 Task: Search one way flight ticket for 1 adult, 1 child, 1 infant in seat in premium economy from Manhattan: Manhattan Regional Airport to Raleigh: Raleigh-durham International Airport on 8-5-2023. Choice of flights is Royal air maroc. Number of bags: 2 carry on bags and 4 checked bags. Price is upto 91000. Outbound departure time preference is 7:15.
Action: Mouse moved to (293, 261)
Screenshot: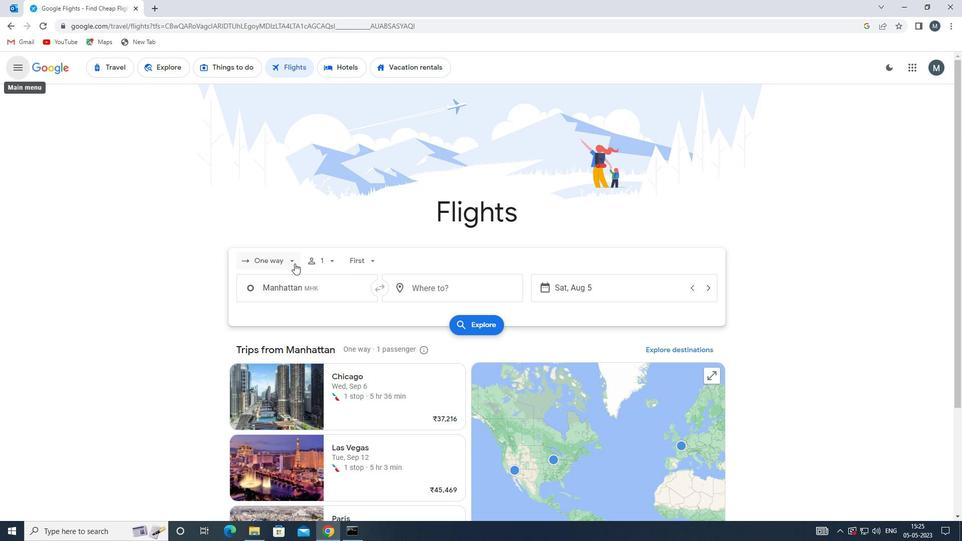 
Action: Mouse pressed left at (293, 261)
Screenshot: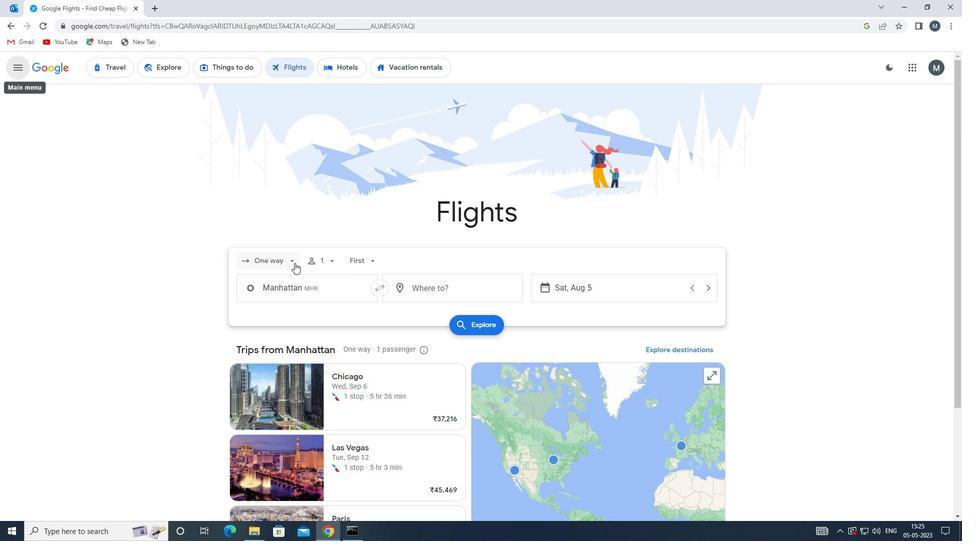 
Action: Mouse moved to (295, 307)
Screenshot: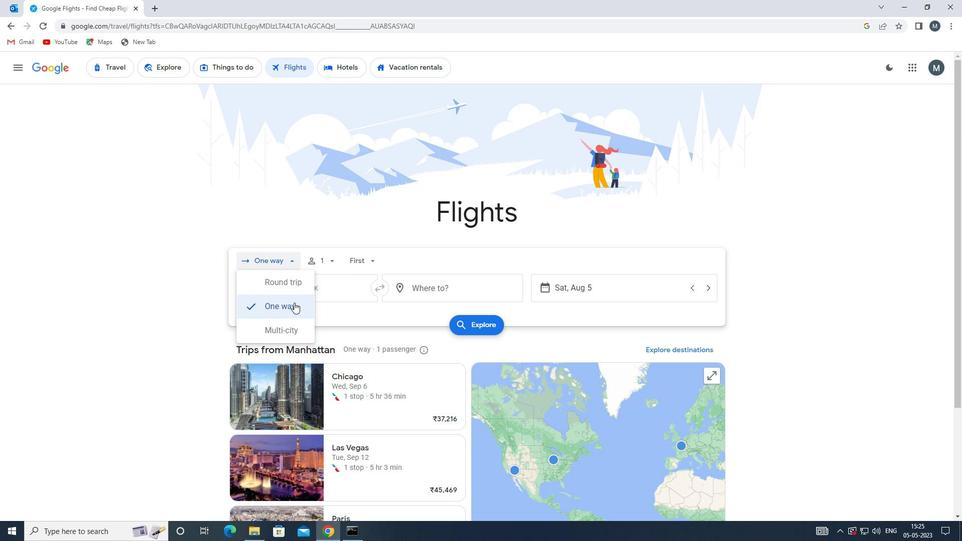 
Action: Mouse pressed left at (295, 307)
Screenshot: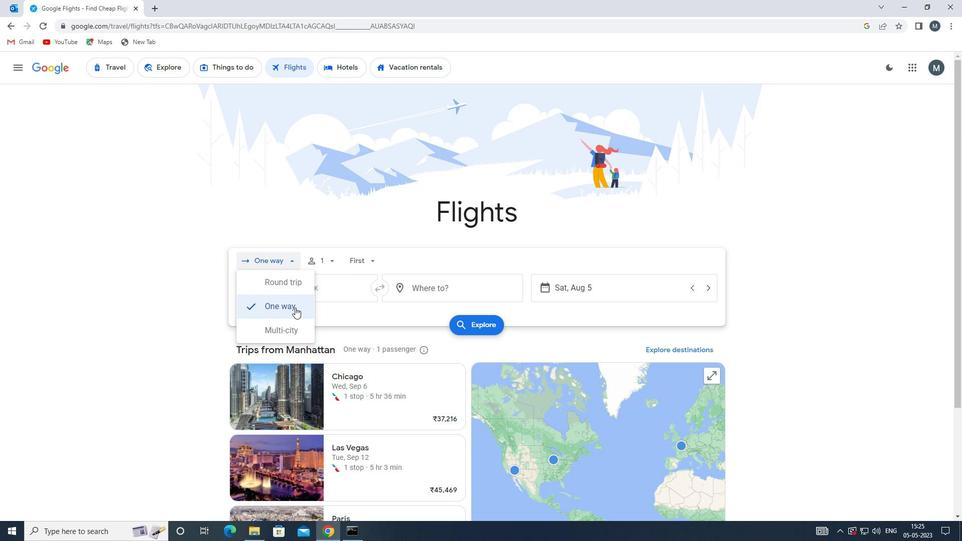 
Action: Mouse moved to (325, 262)
Screenshot: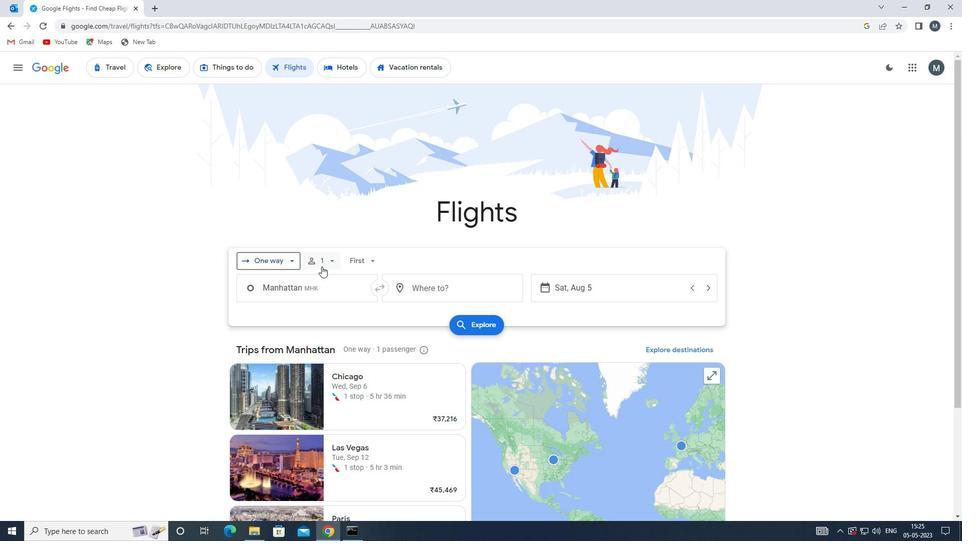 
Action: Mouse pressed left at (325, 262)
Screenshot: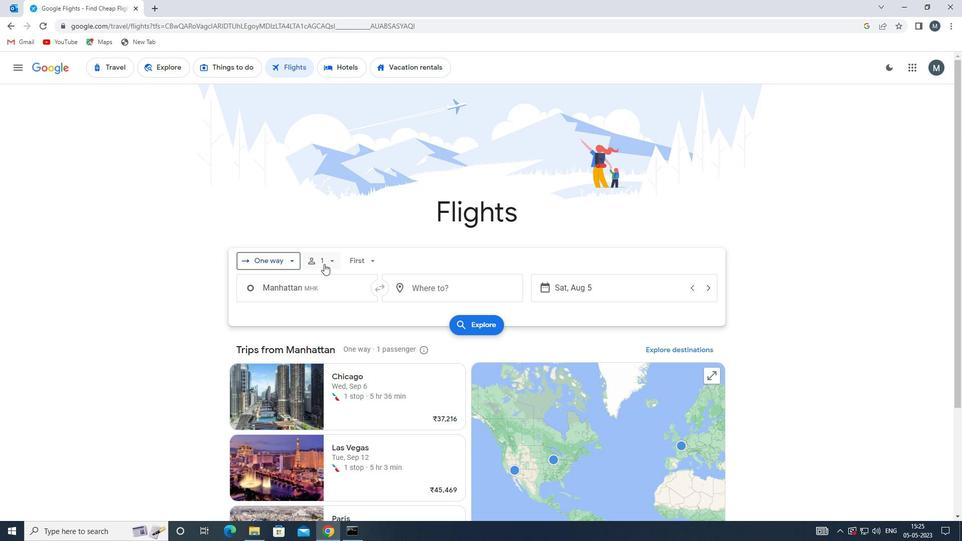 
Action: Mouse moved to (408, 312)
Screenshot: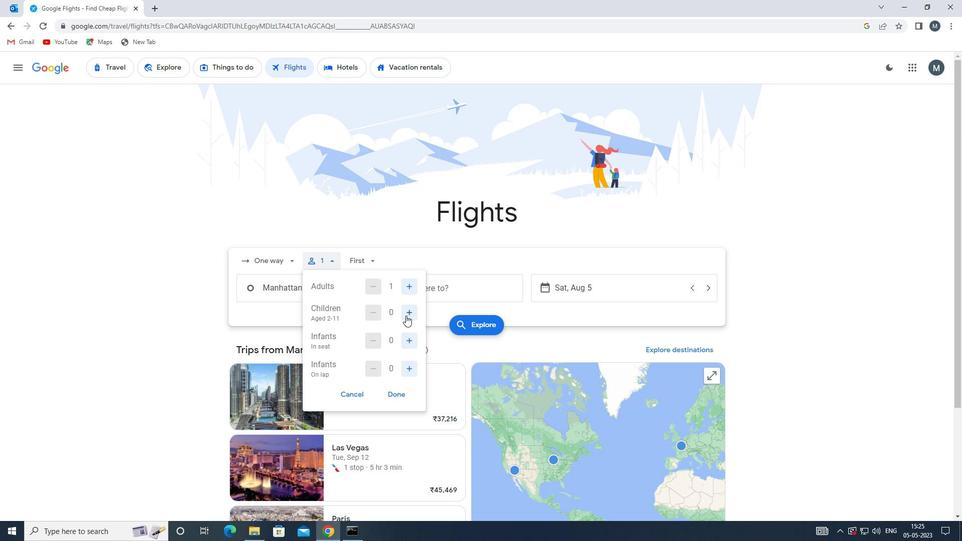 
Action: Mouse pressed left at (408, 312)
Screenshot: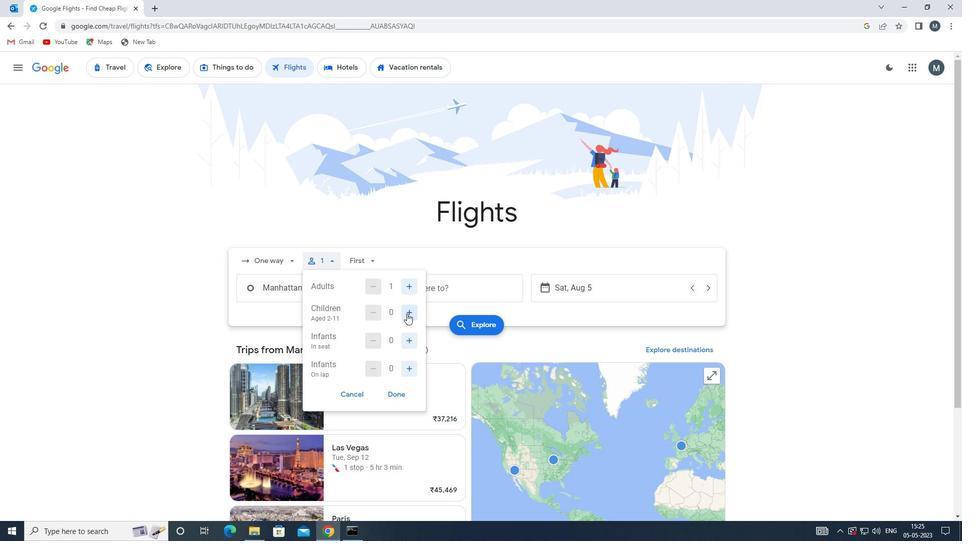 
Action: Mouse moved to (409, 343)
Screenshot: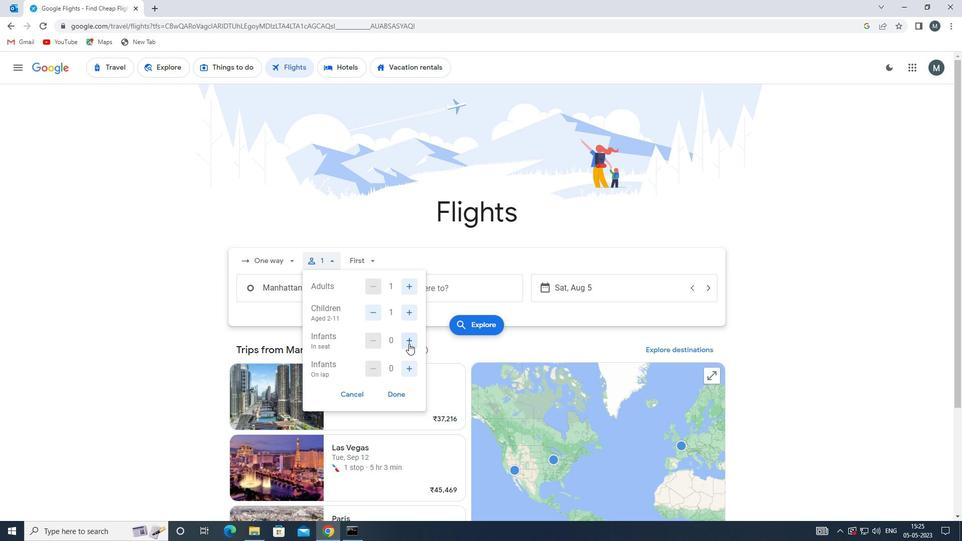 
Action: Mouse pressed left at (409, 343)
Screenshot: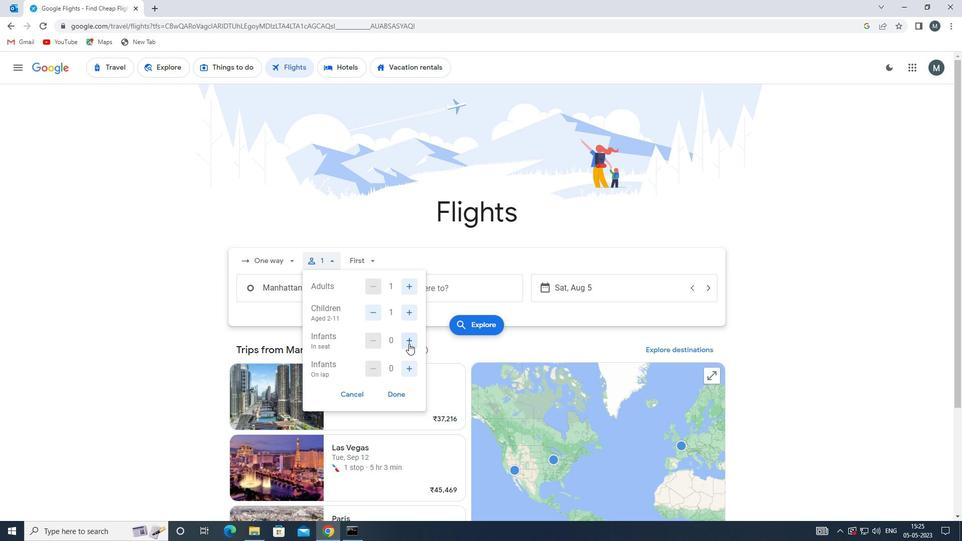 
Action: Mouse moved to (397, 389)
Screenshot: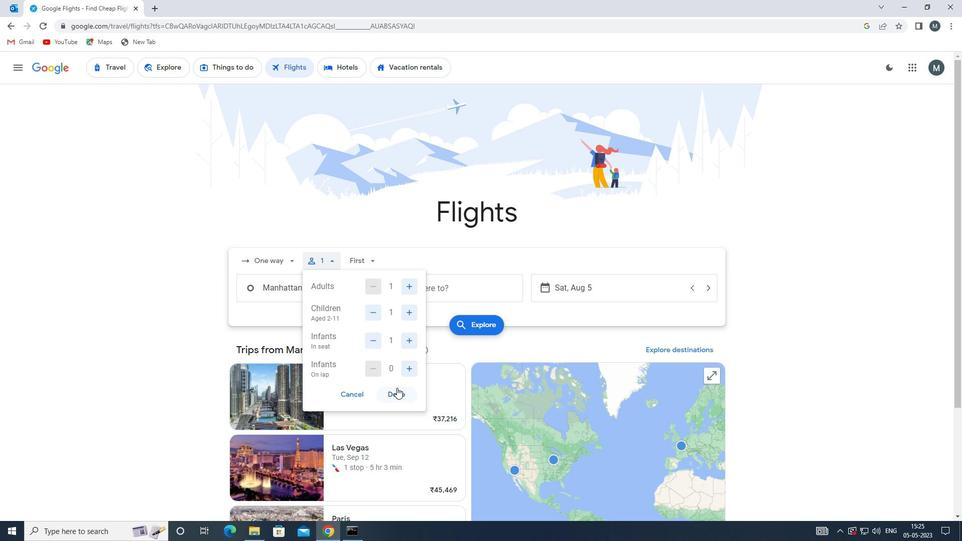
Action: Mouse pressed left at (397, 389)
Screenshot: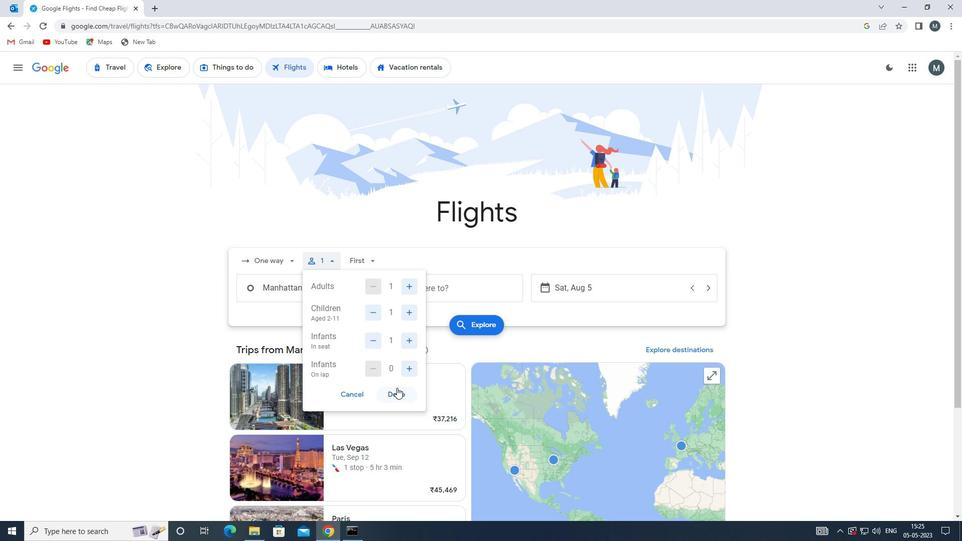 
Action: Mouse moved to (374, 269)
Screenshot: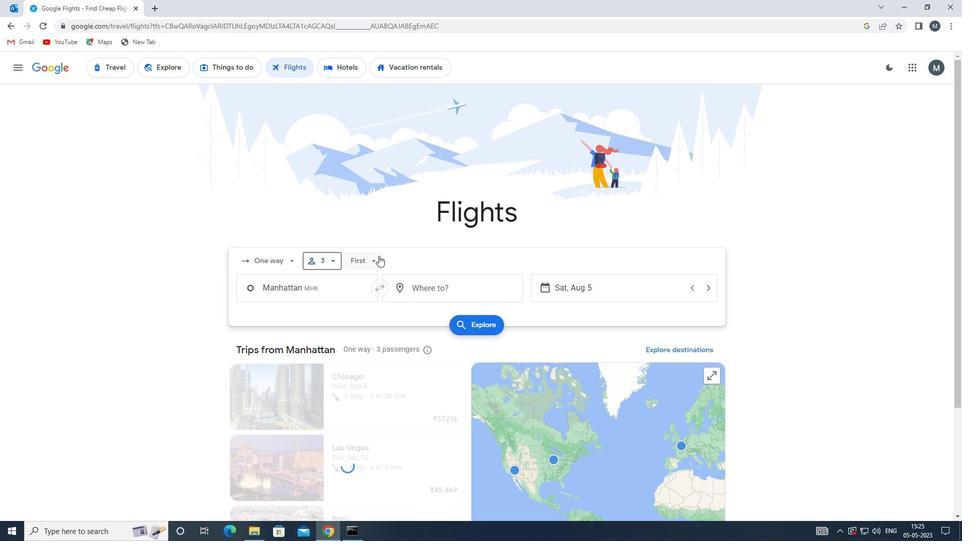 
Action: Mouse pressed left at (374, 269)
Screenshot: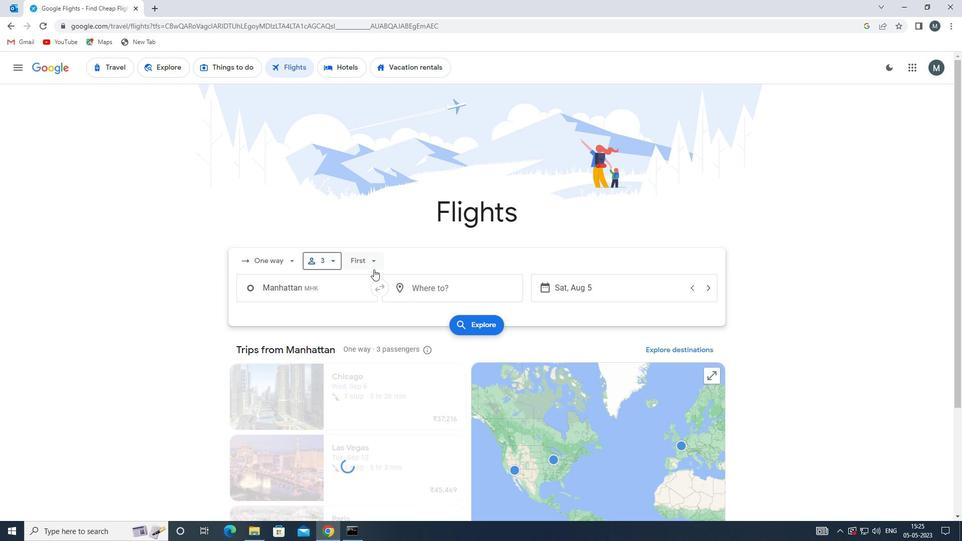 
Action: Mouse moved to (393, 301)
Screenshot: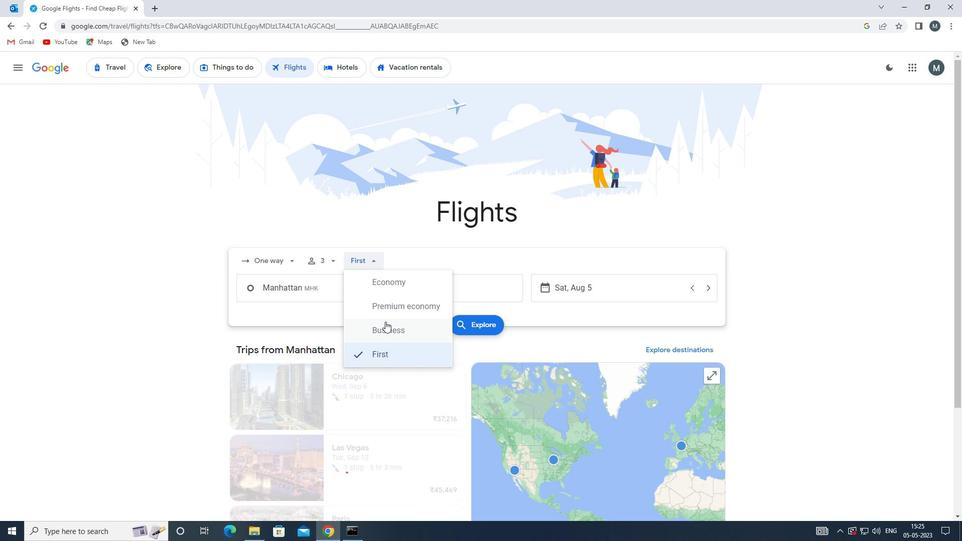 
Action: Mouse pressed left at (393, 301)
Screenshot: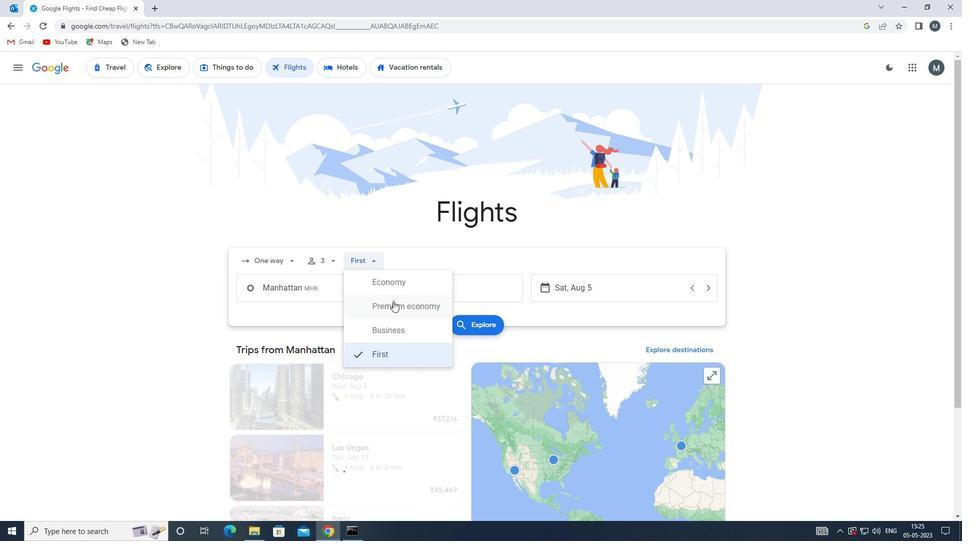 
Action: Mouse moved to (327, 292)
Screenshot: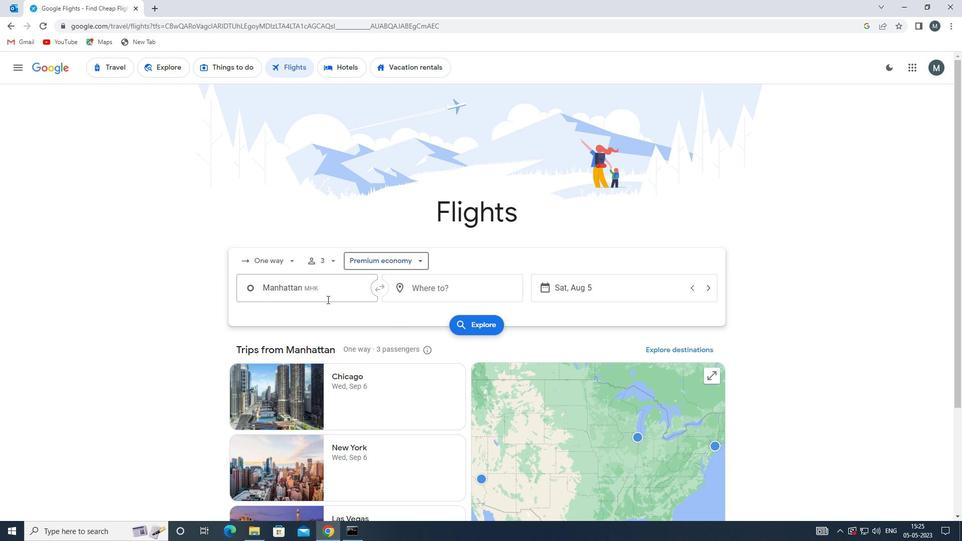 
Action: Mouse pressed left at (327, 292)
Screenshot: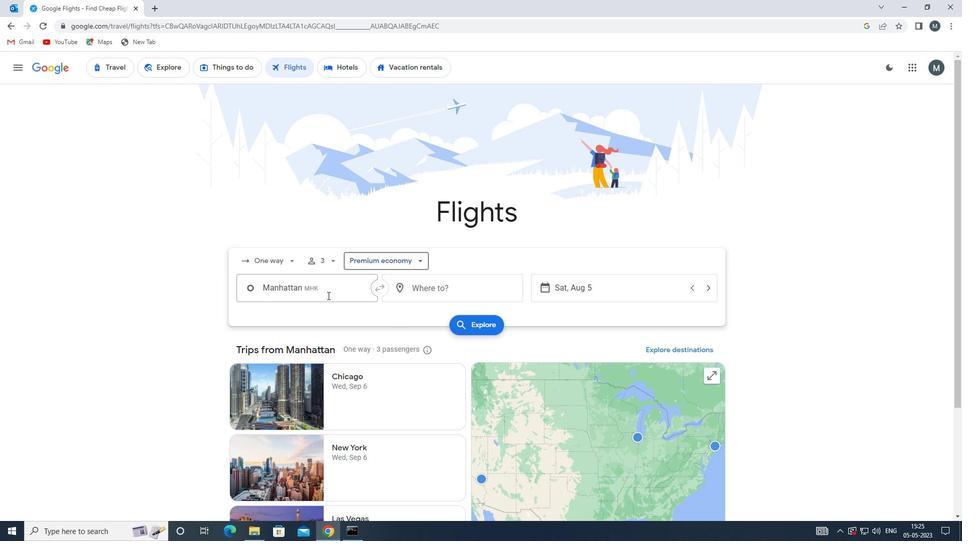 
Action: Mouse moved to (339, 367)
Screenshot: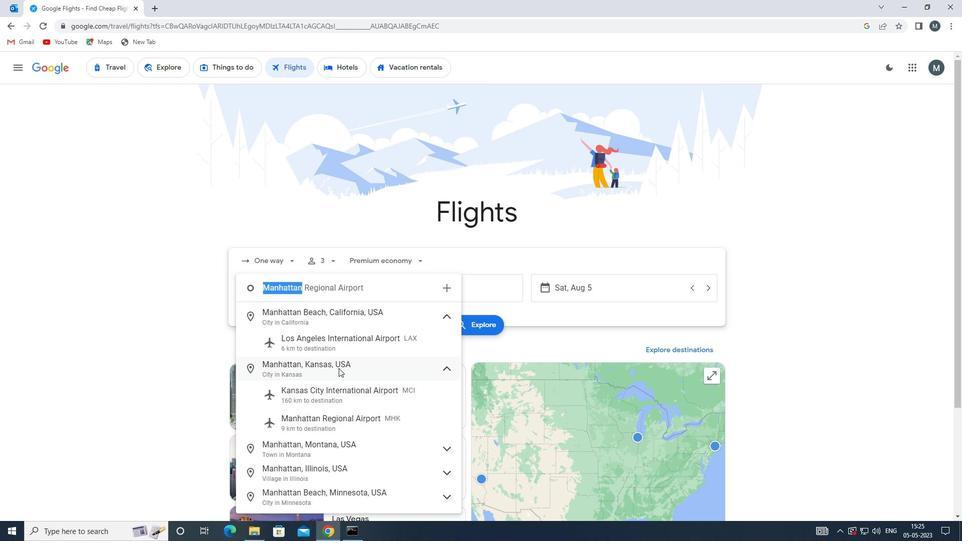
Action: Mouse scrolled (339, 366) with delta (0, 0)
Screenshot: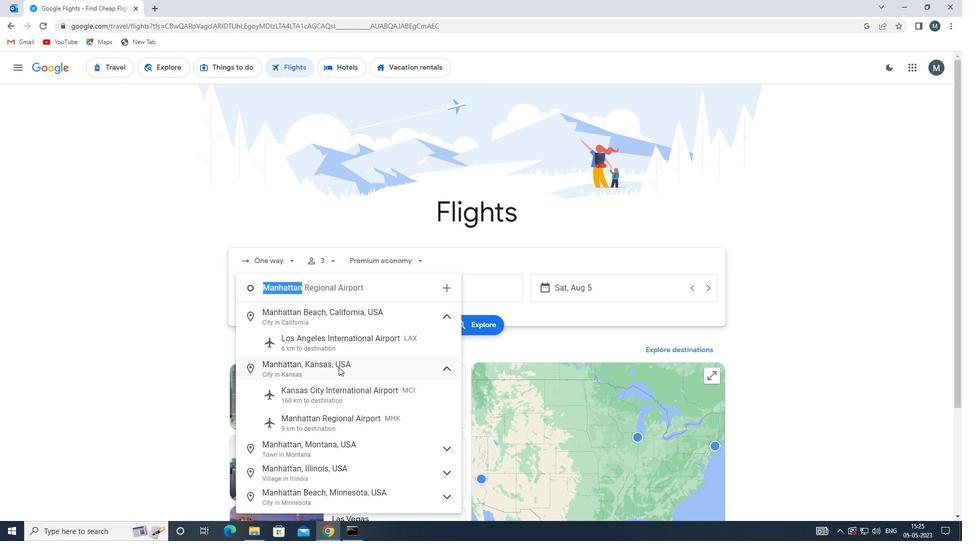 
Action: Mouse moved to (334, 372)
Screenshot: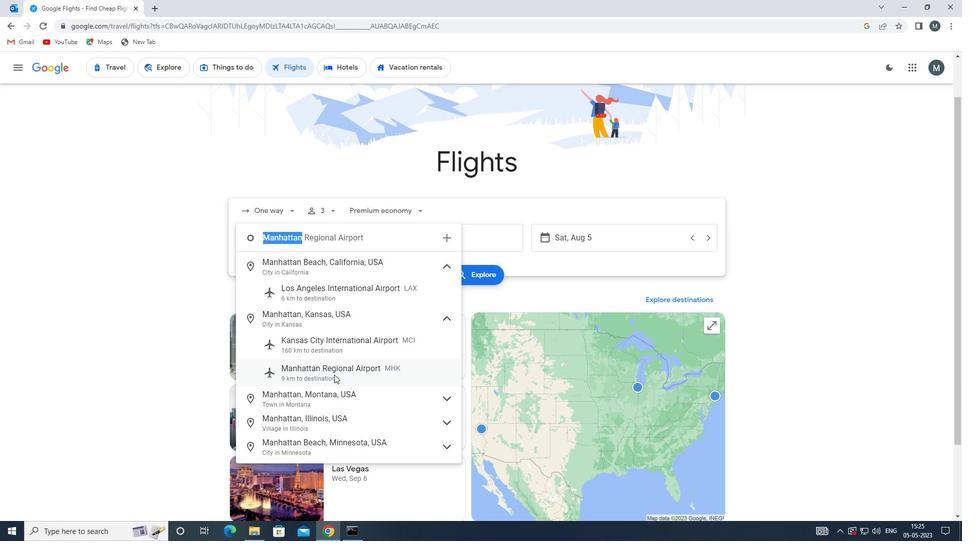 
Action: Mouse pressed left at (334, 372)
Screenshot: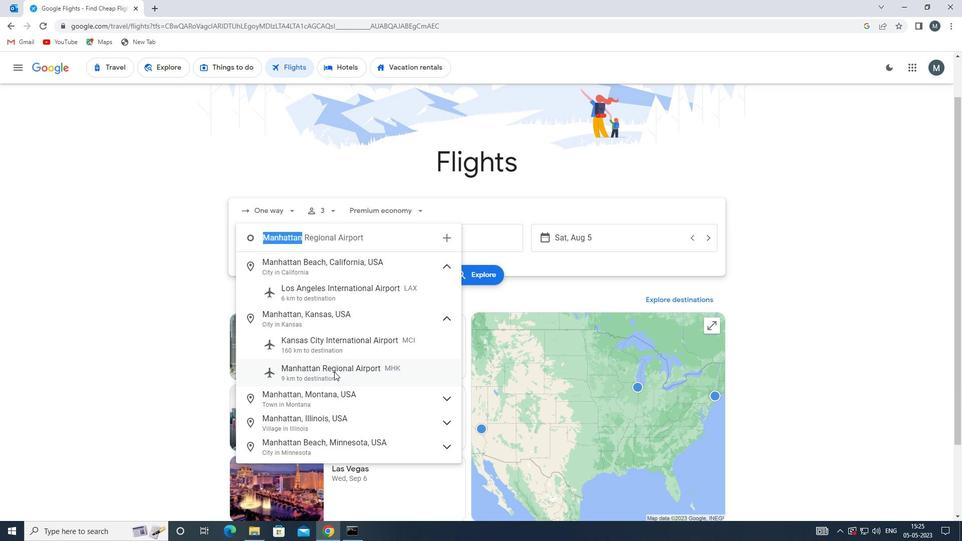 
Action: Mouse moved to (412, 238)
Screenshot: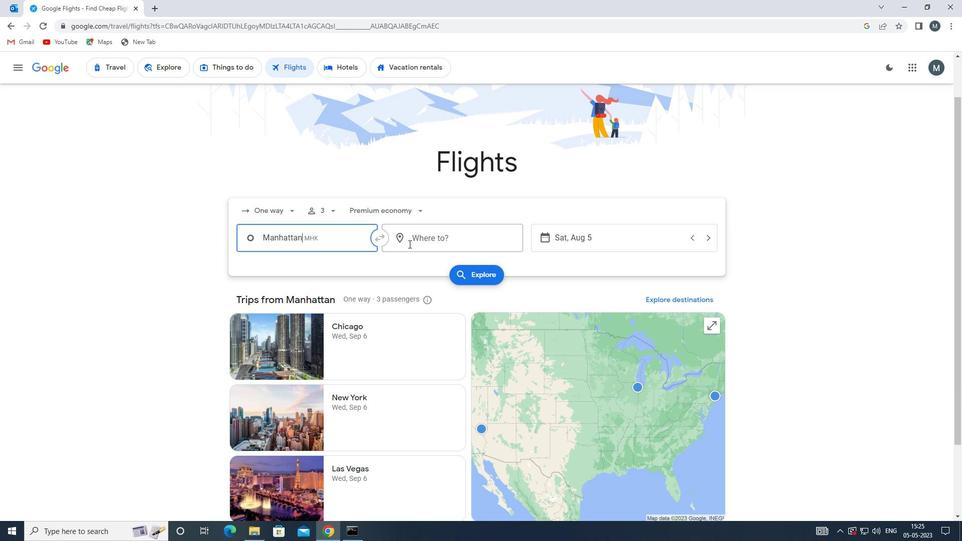 
Action: Mouse pressed left at (412, 238)
Screenshot: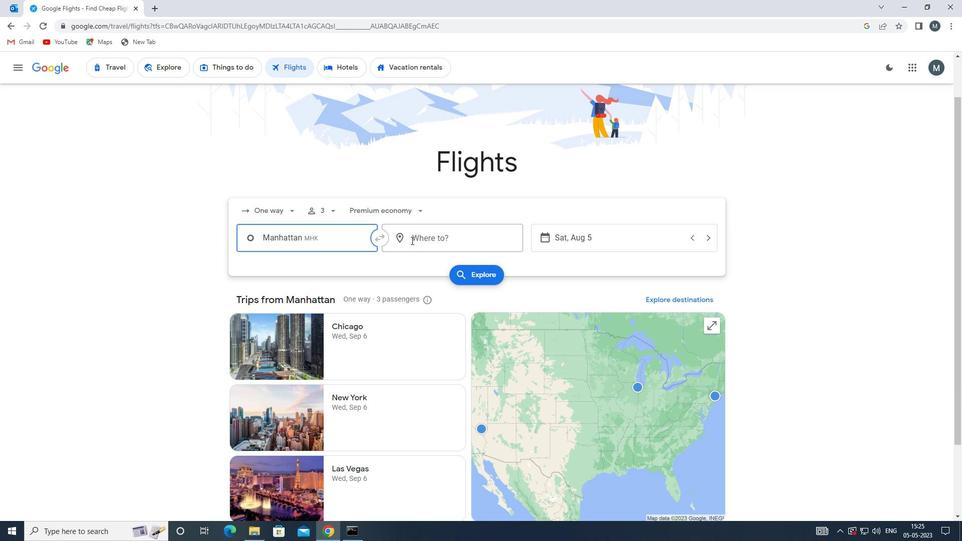 
Action: Key pressed rdu
Screenshot: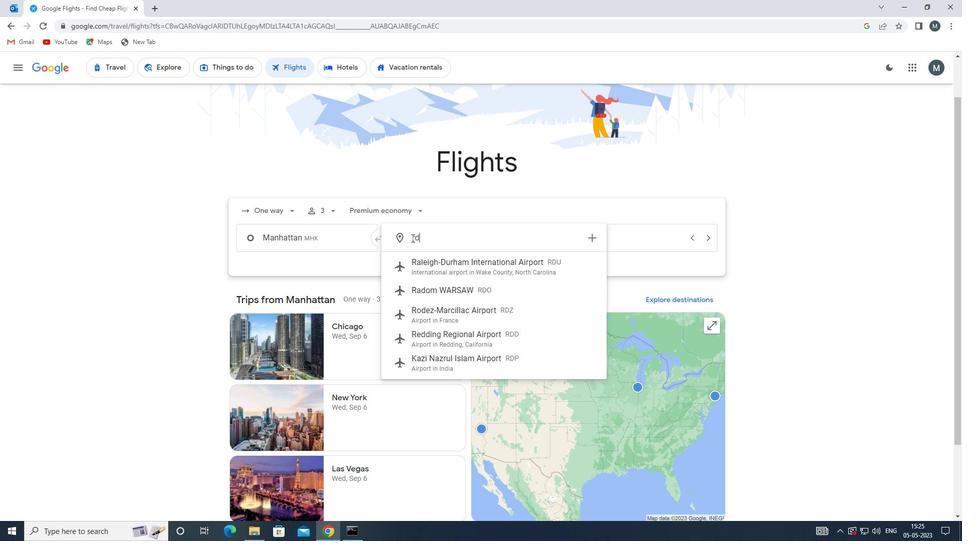 
Action: Mouse moved to (467, 270)
Screenshot: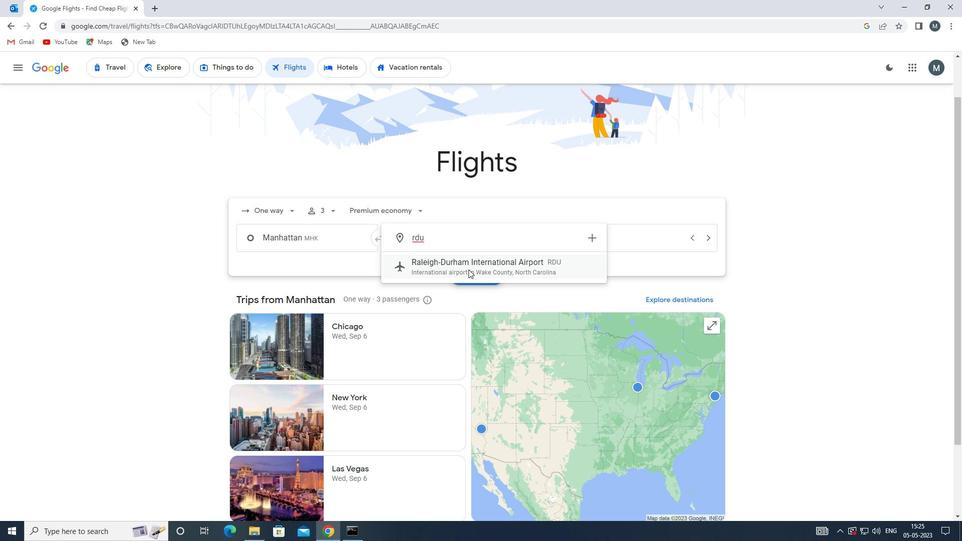 
Action: Mouse pressed left at (467, 270)
Screenshot: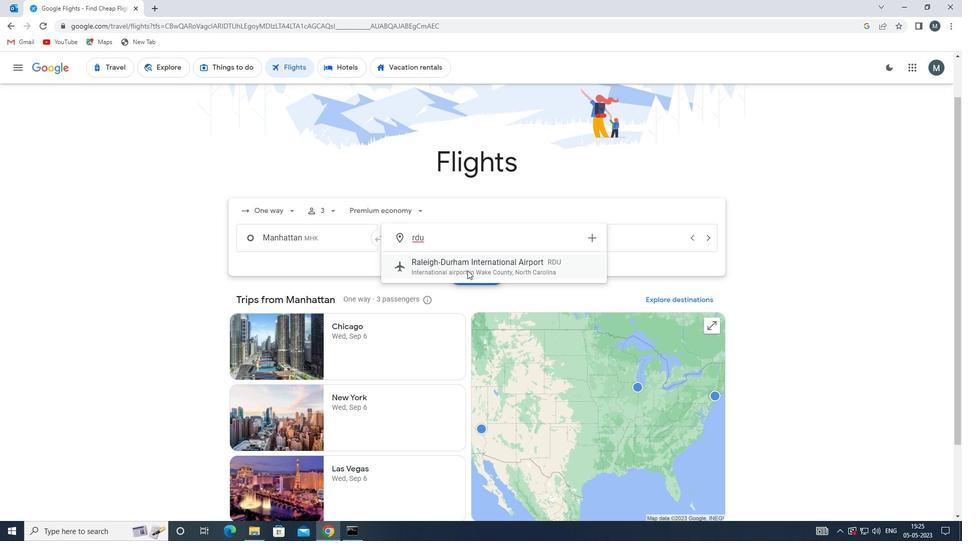 
Action: Mouse moved to (567, 242)
Screenshot: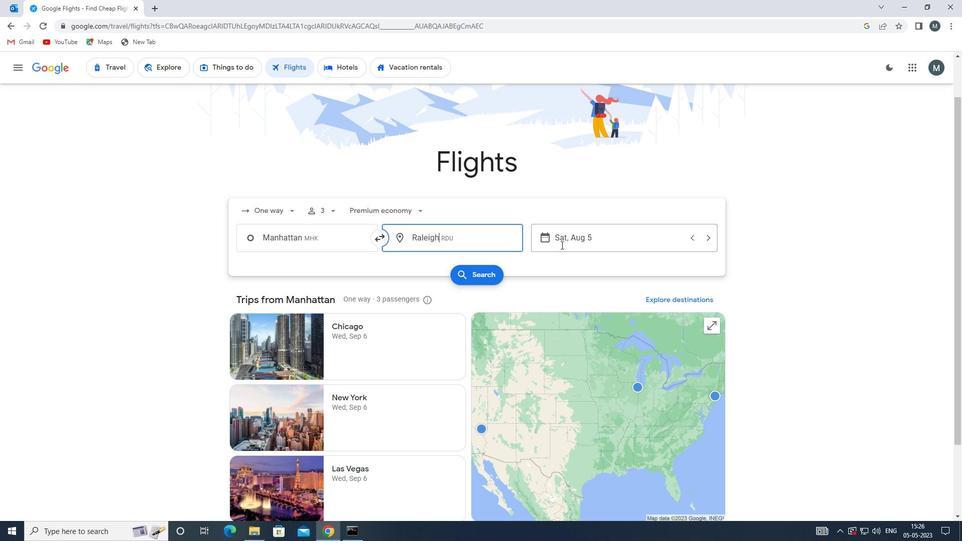 
Action: Mouse pressed left at (567, 242)
Screenshot: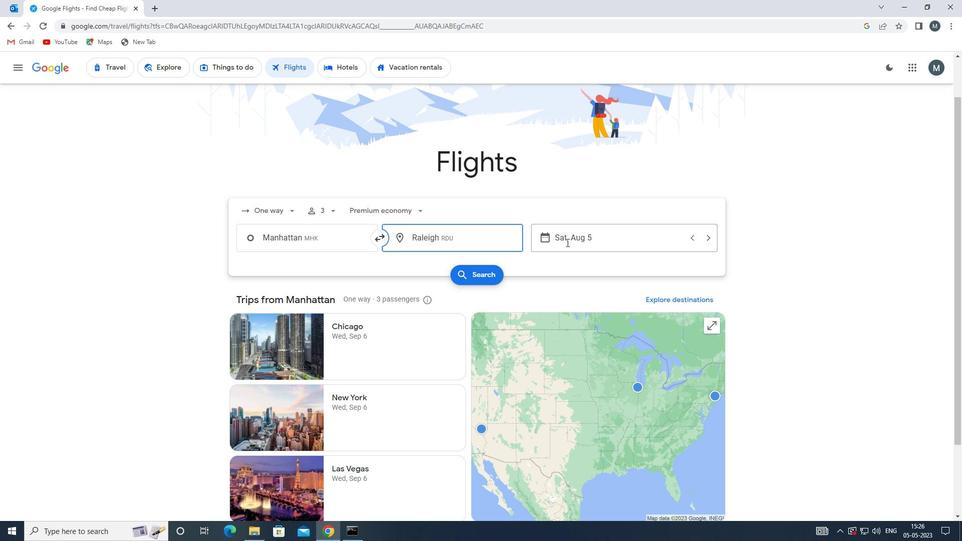 
Action: Mouse moved to (505, 316)
Screenshot: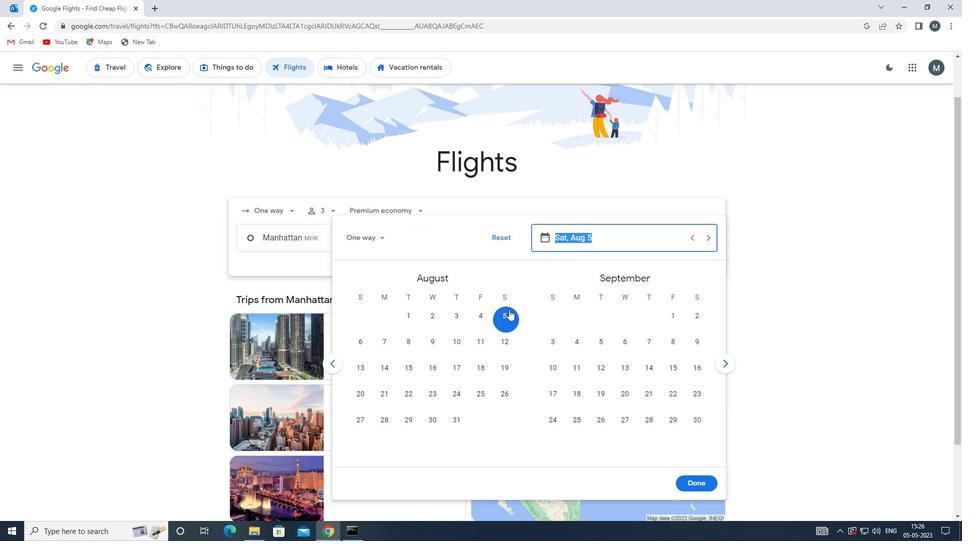 
Action: Mouse pressed left at (505, 316)
Screenshot: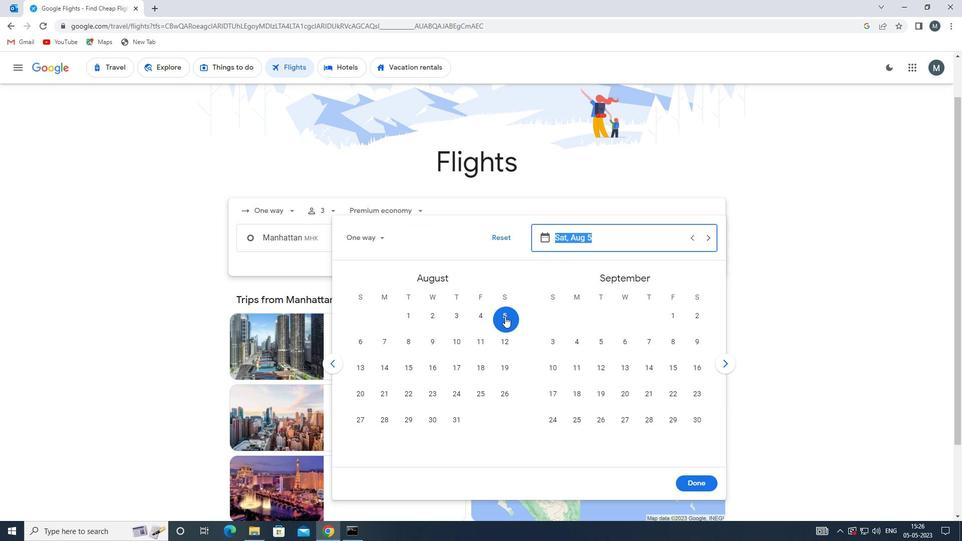
Action: Mouse moved to (695, 479)
Screenshot: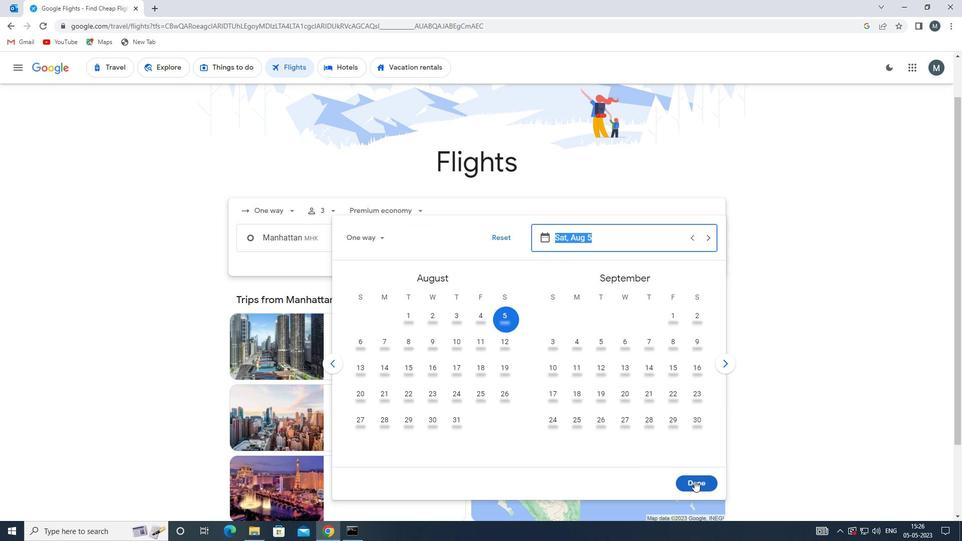 
Action: Mouse pressed left at (695, 479)
Screenshot: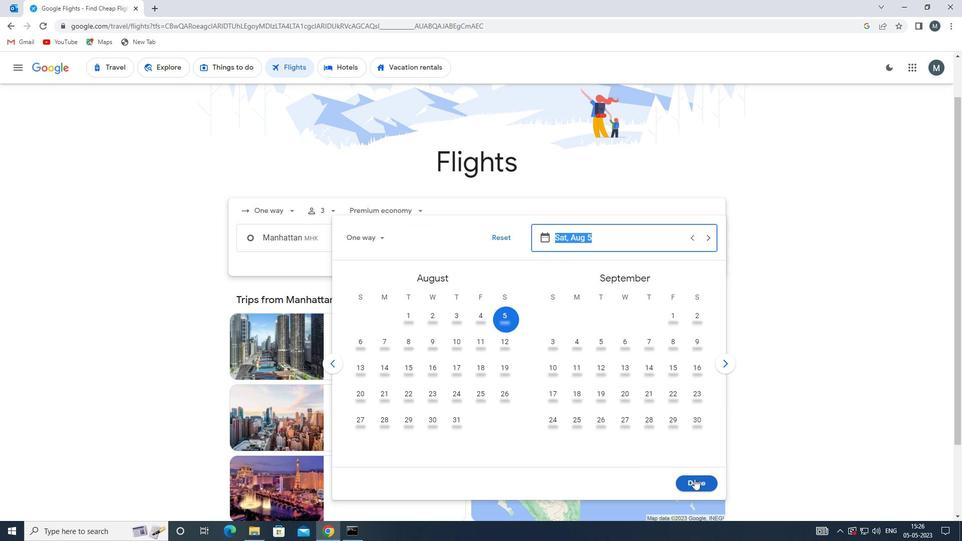 
Action: Mouse moved to (479, 278)
Screenshot: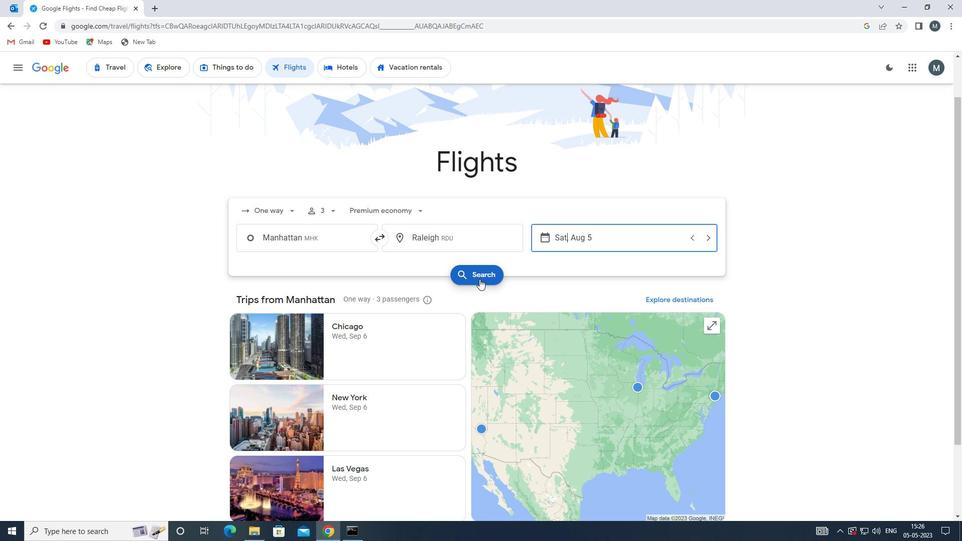 
Action: Mouse pressed left at (479, 278)
Screenshot: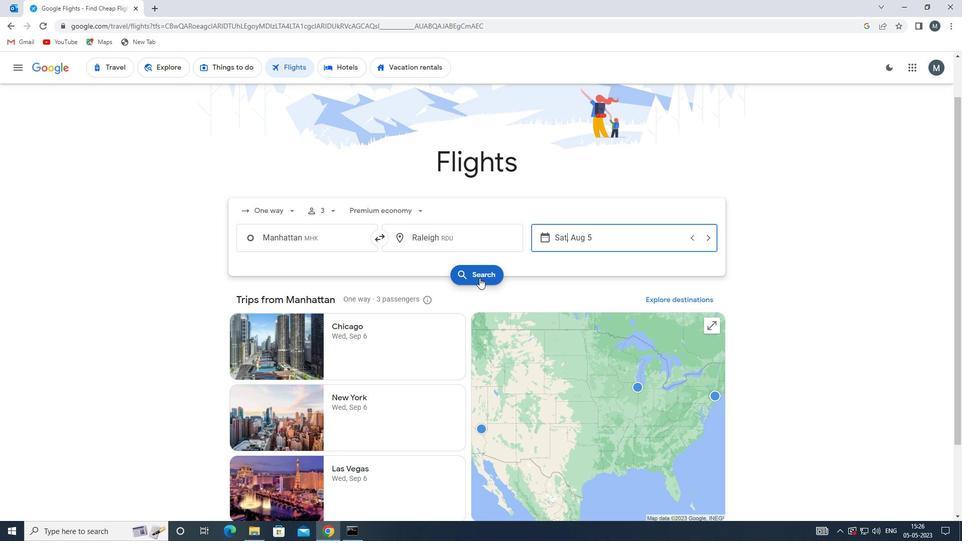 
Action: Mouse moved to (251, 161)
Screenshot: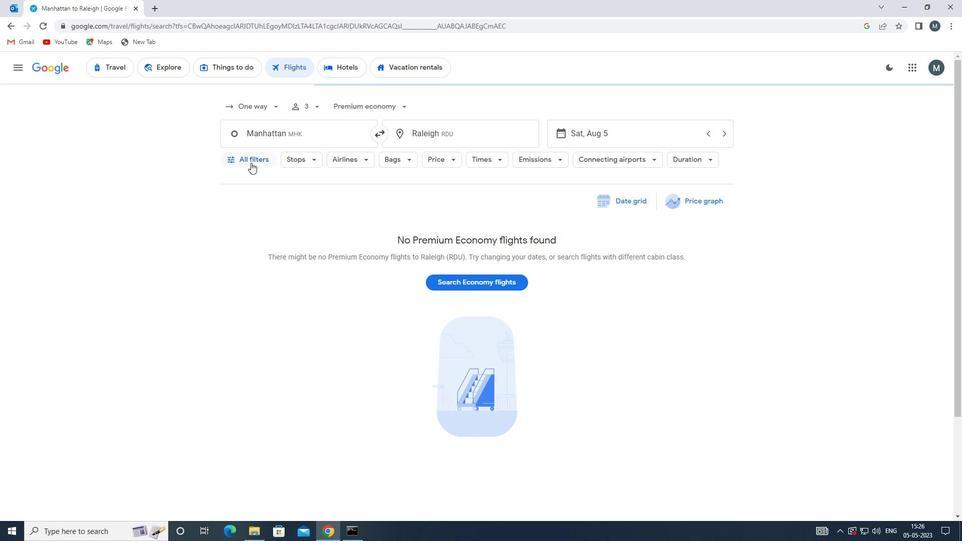 
Action: Mouse pressed left at (251, 161)
Screenshot: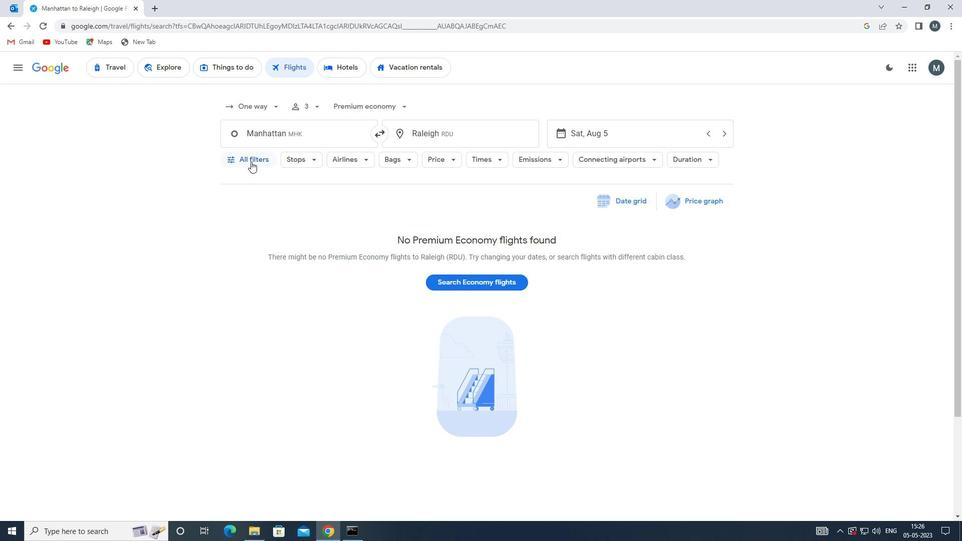 
Action: Mouse moved to (330, 278)
Screenshot: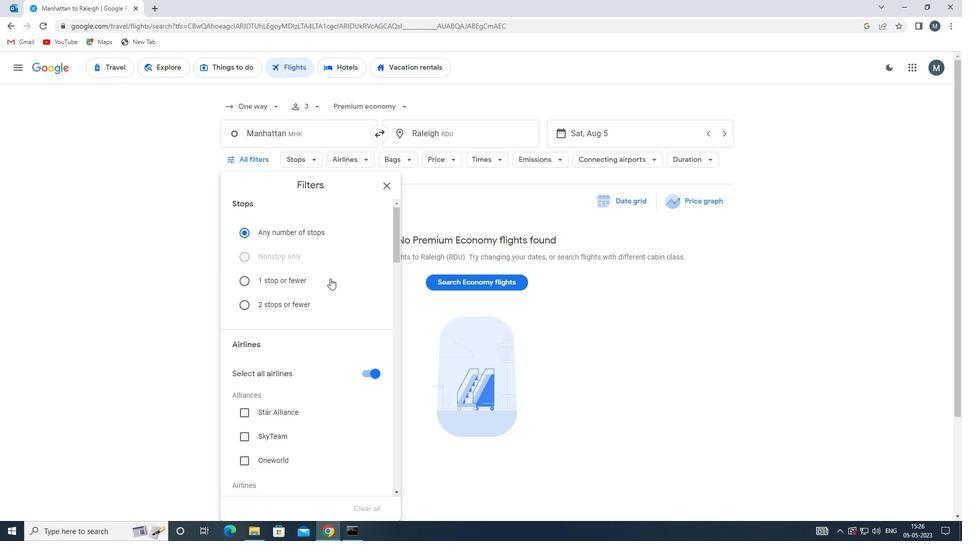 
Action: Mouse scrolled (330, 278) with delta (0, 0)
Screenshot: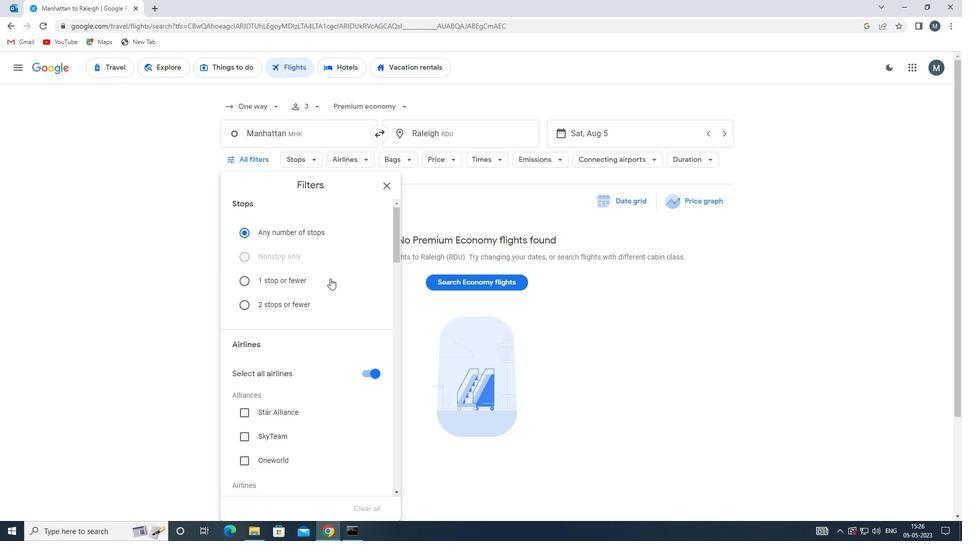 
Action: Mouse scrolled (330, 278) with delta (0, 0)
Screenshot: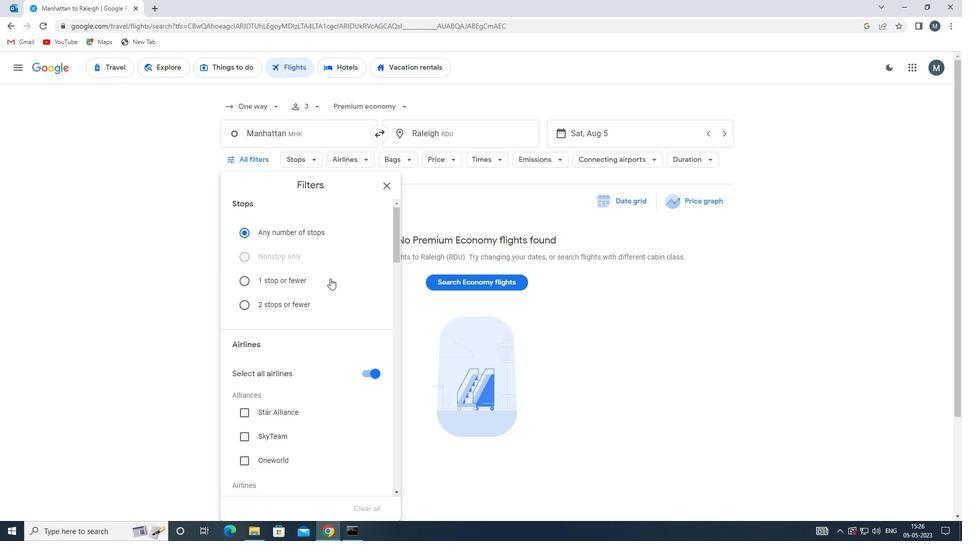 
Action: Mouse moved to (376, 274)
Screenshot: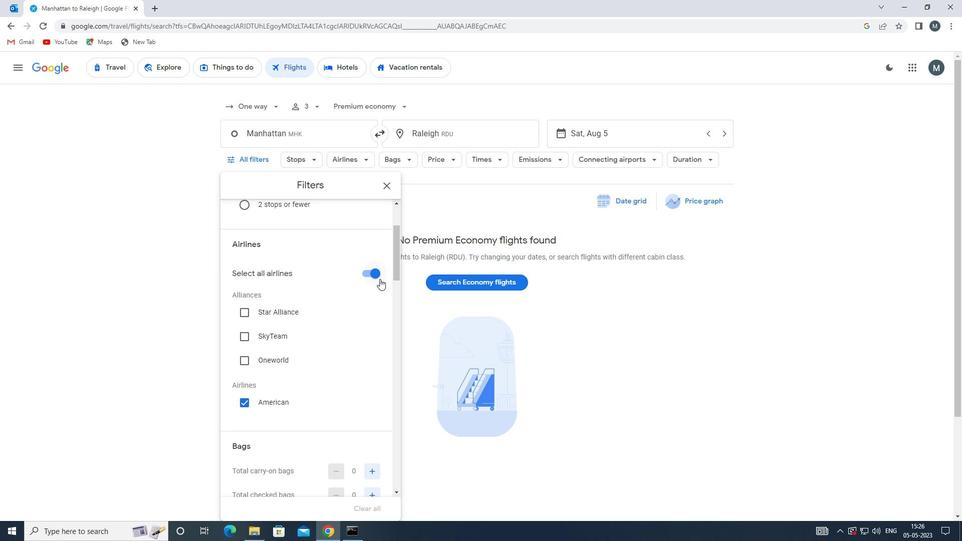 
Action: Mouse pressed left at (376, 274)
Screenshot: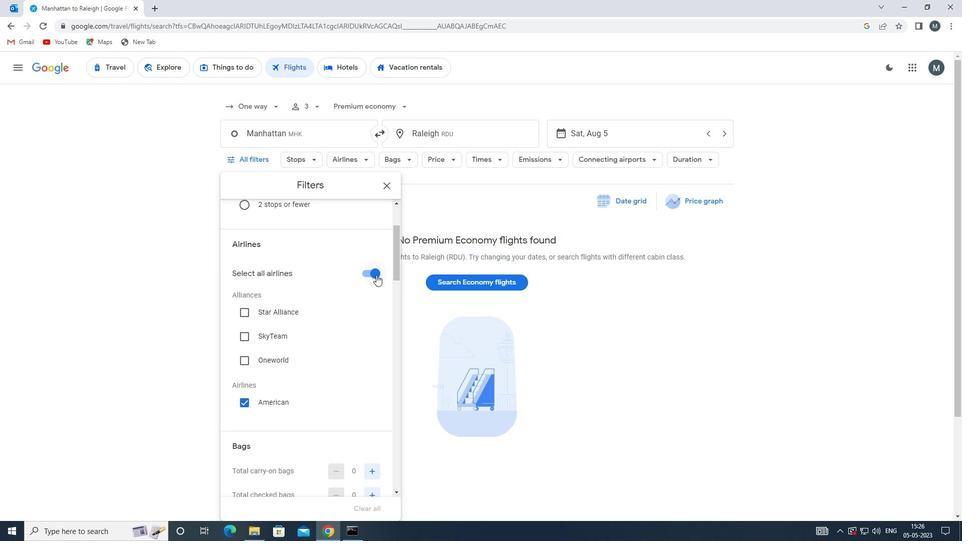 
Action: Mouse moved to (327, 309)
Screenshot: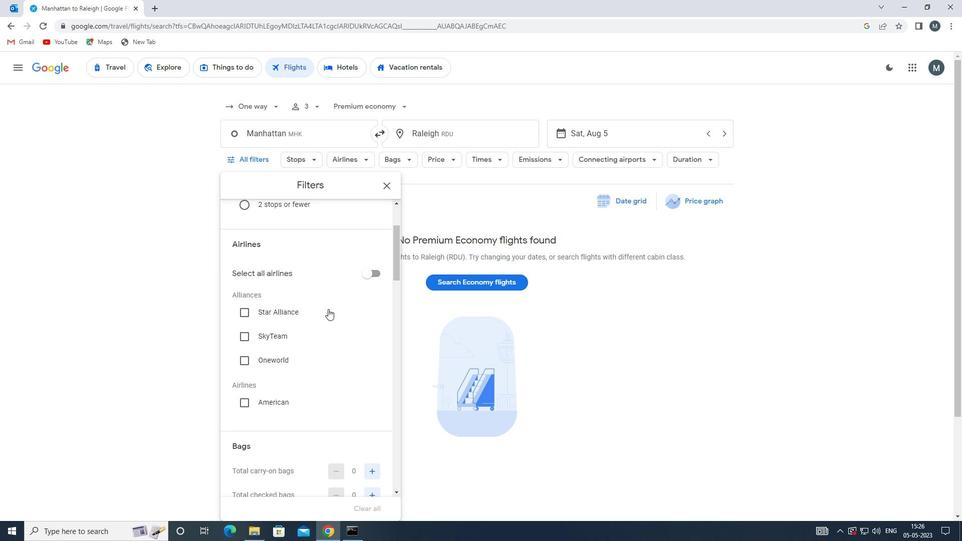 
Action: Mouse scrolled (327, 309) with delta (0, 0)
Screenshot: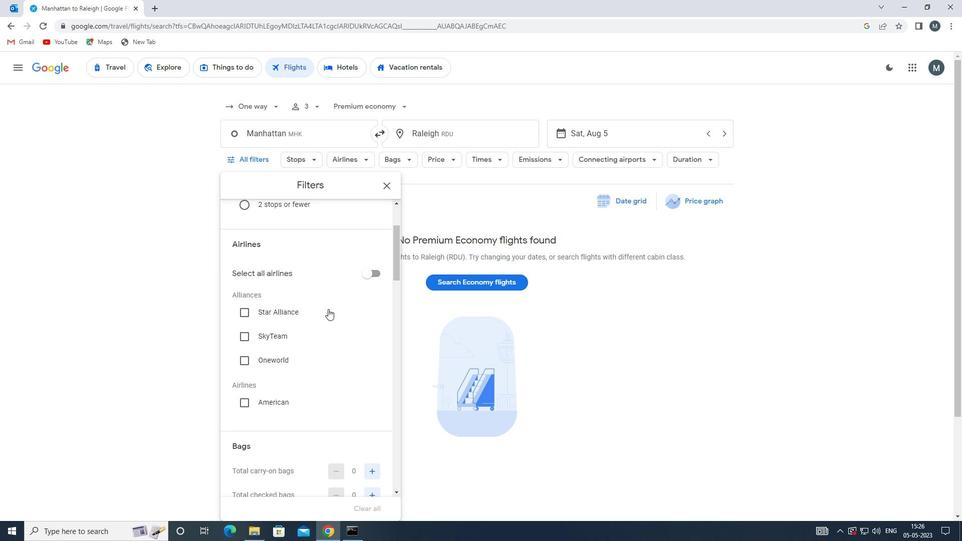 
Action: Mouse moved to (325, 305)
Screenshot: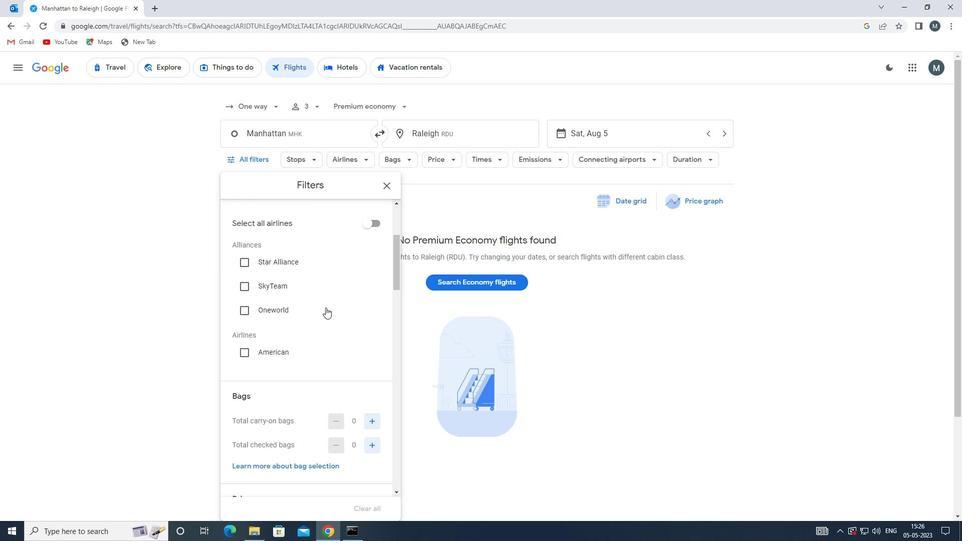 
Action: Mouse scrolled (325, 305) with delta (0, 0)
Screenshot: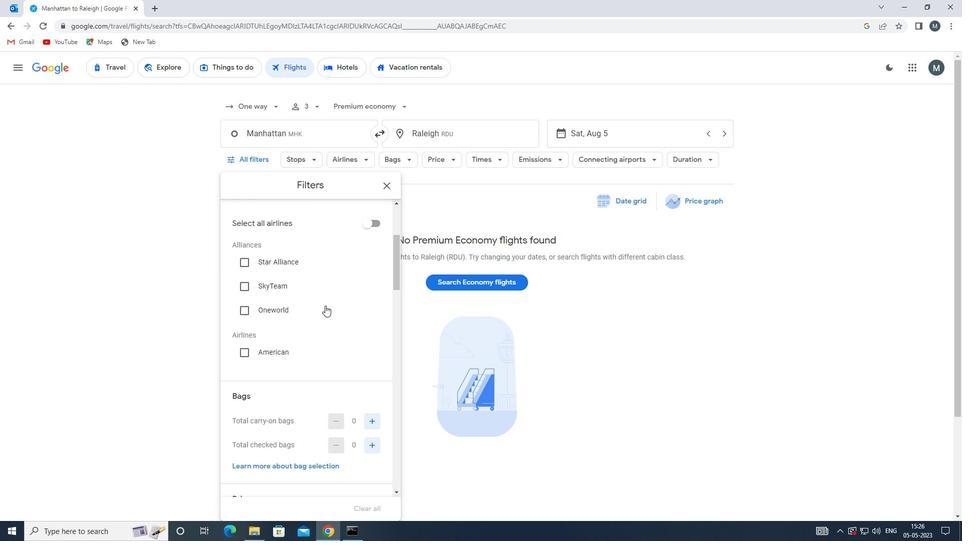 
Action: Mouse moved to (368, 367)
Screenshot: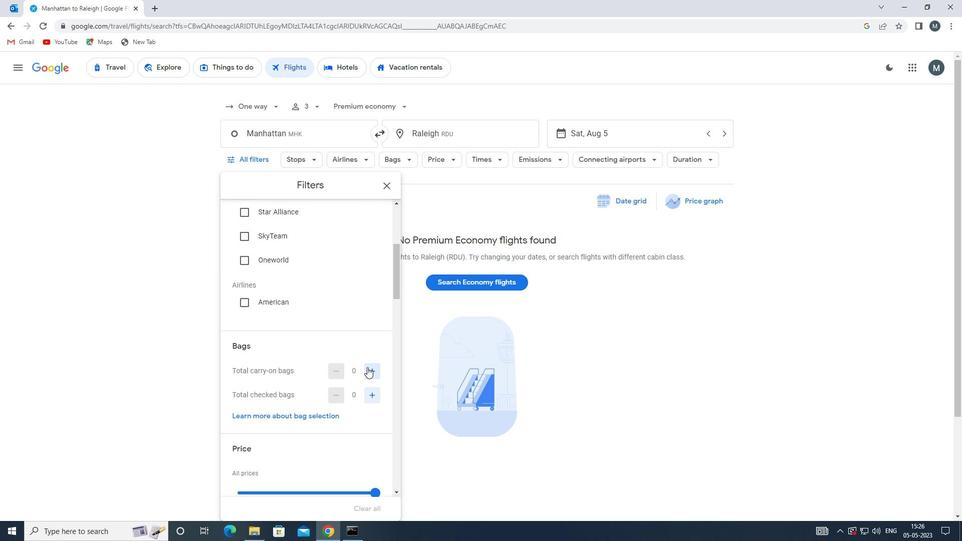 
Action: Mouse pressed left at (368, 367)
Screenshot: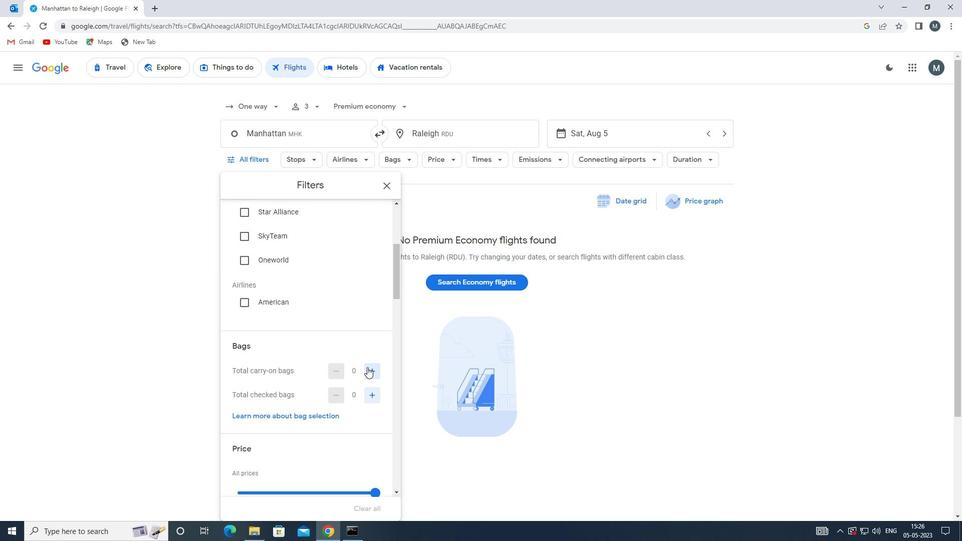 
Action: Mouse pressed left at (368, 367)
Screenshot: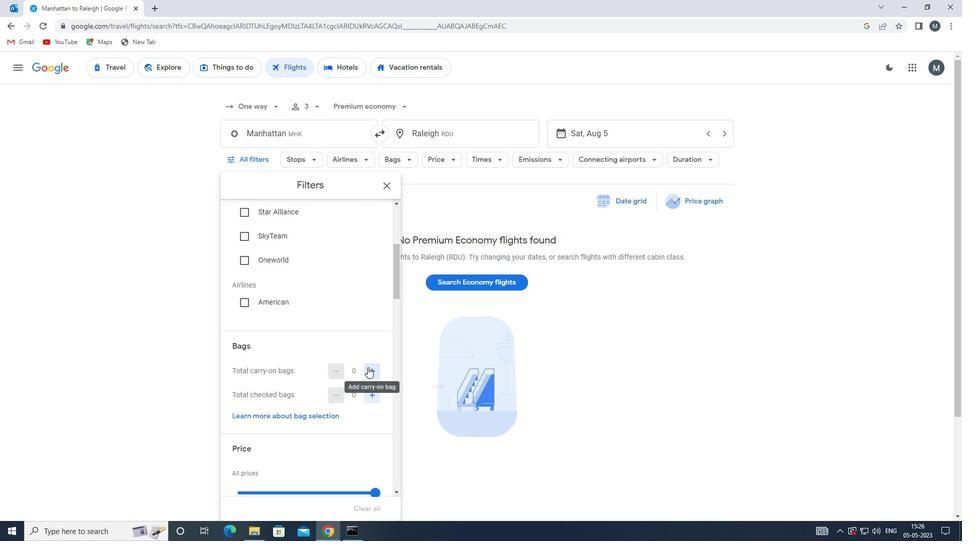 
Action: Mouse moved to (351, 354)
Screenshot: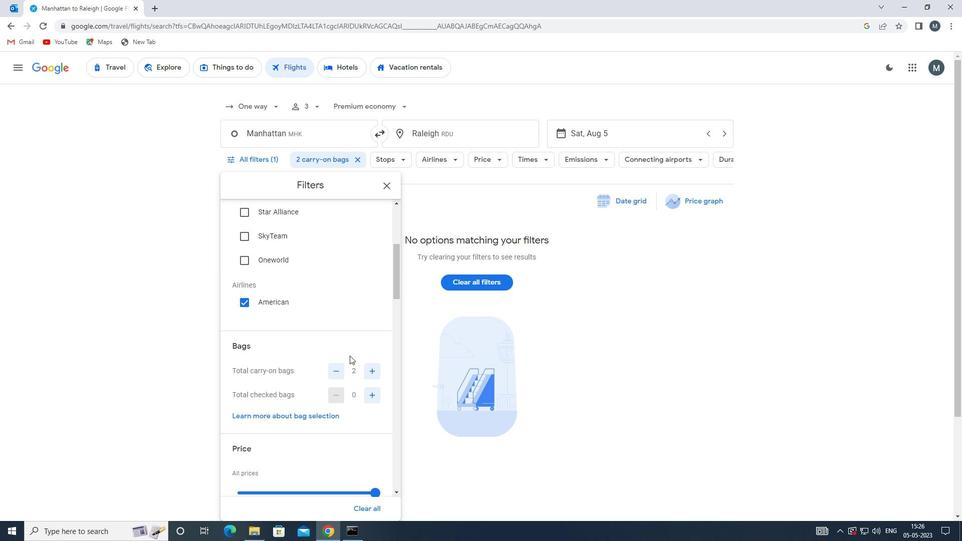 
Action: Mouse scrolled (351, 353) with delta (0, 0)
Screenshot: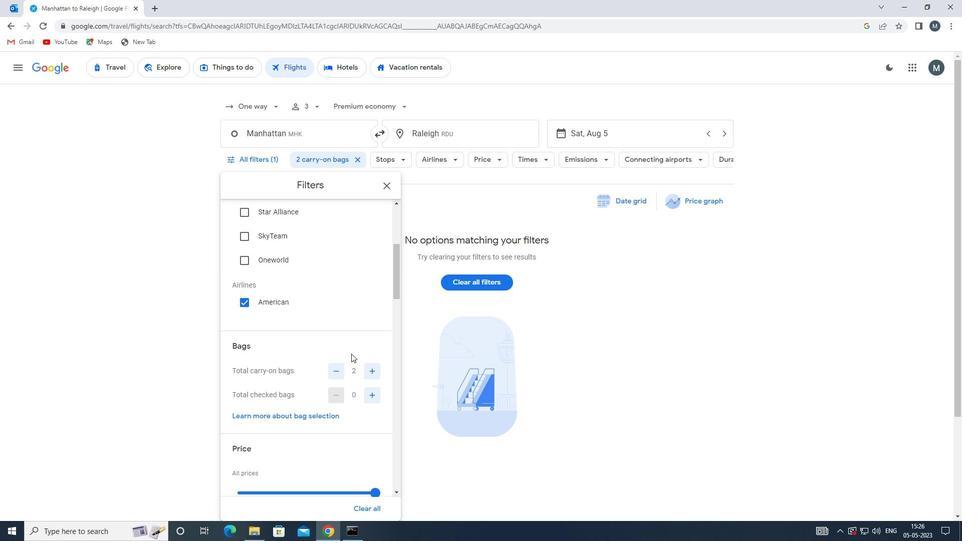 
Action: Mouse moved to (374, 346)
Screenshot: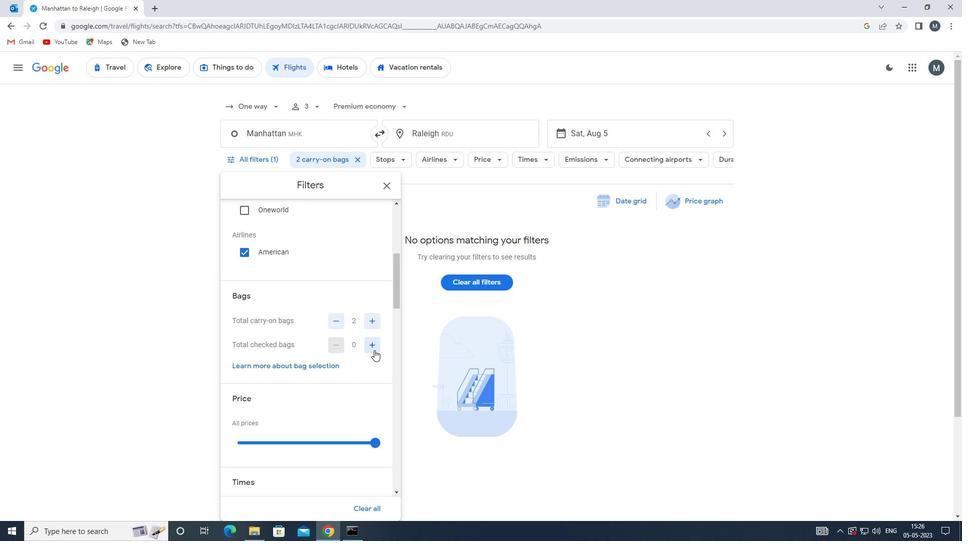 
Action: Mouse pressed left at (374, 346)
Screenshot: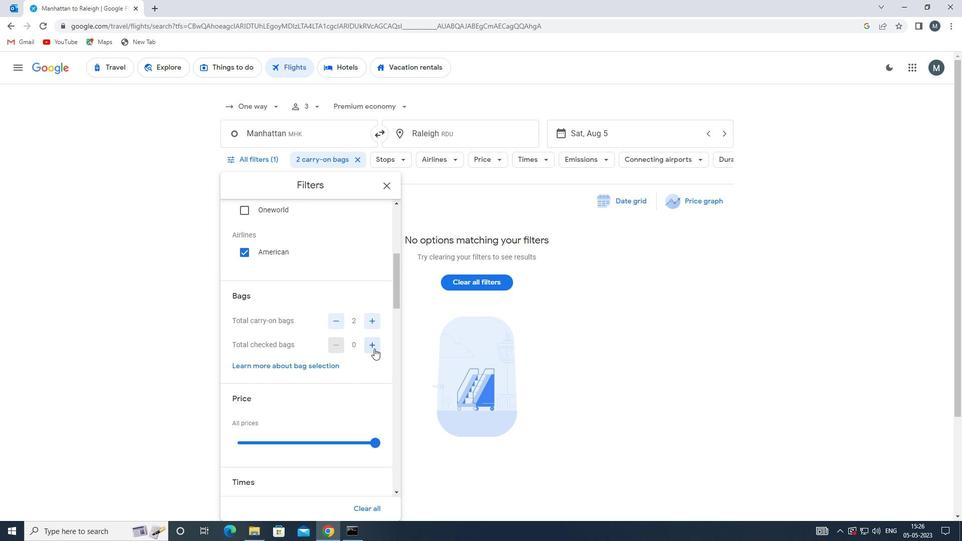 
Action: Mouse pressed left at (374, 346)
Screenshot: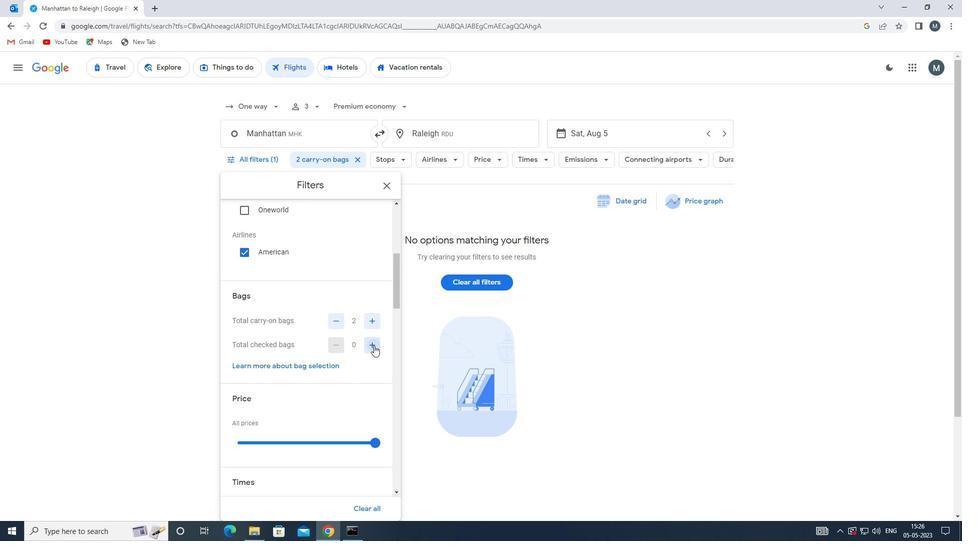 
Action: Mouse pressed left at (374, 346)
Screenshot: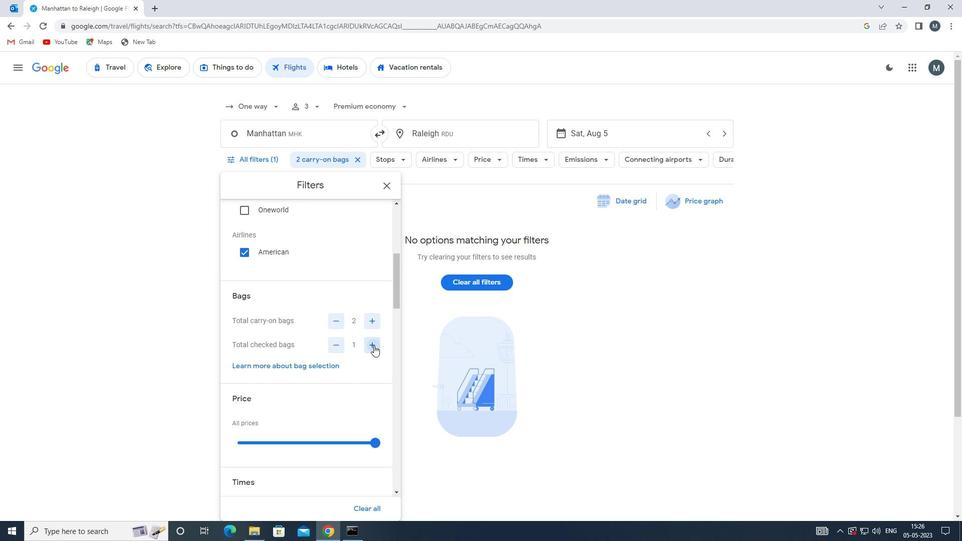 
Action: Mouse pressed left at (374, 346)
Screenshot: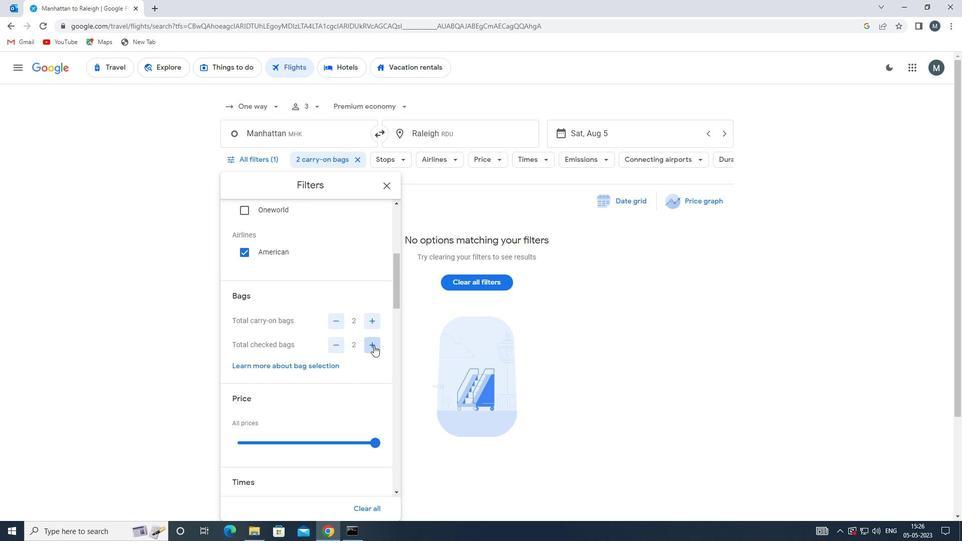 
Action: Mouse pressed left at (374, 346)
Screenshot: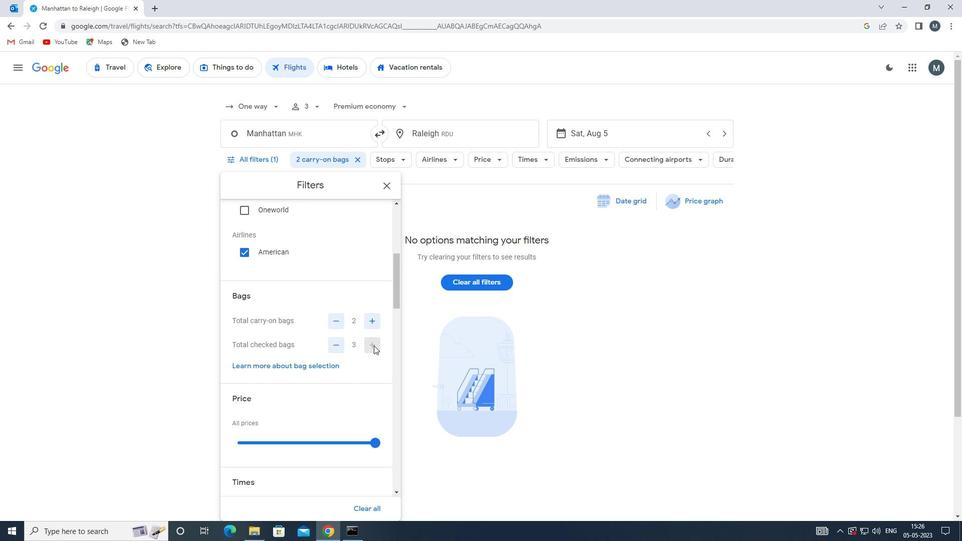 
Action: Mouse moved to (328, 339)
Screenshot: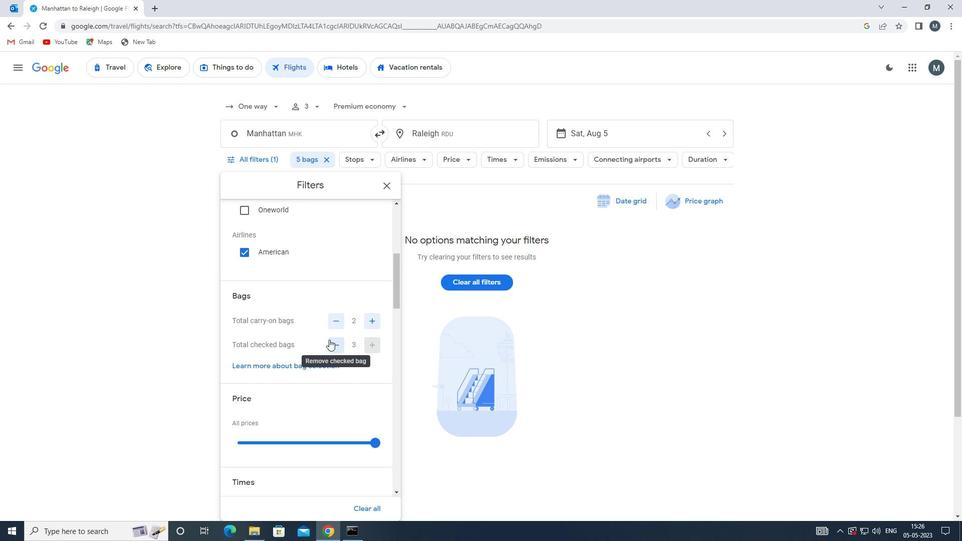 
Action: Mouse scrolled (328, 338) with delta (0, 0)
Screenshot: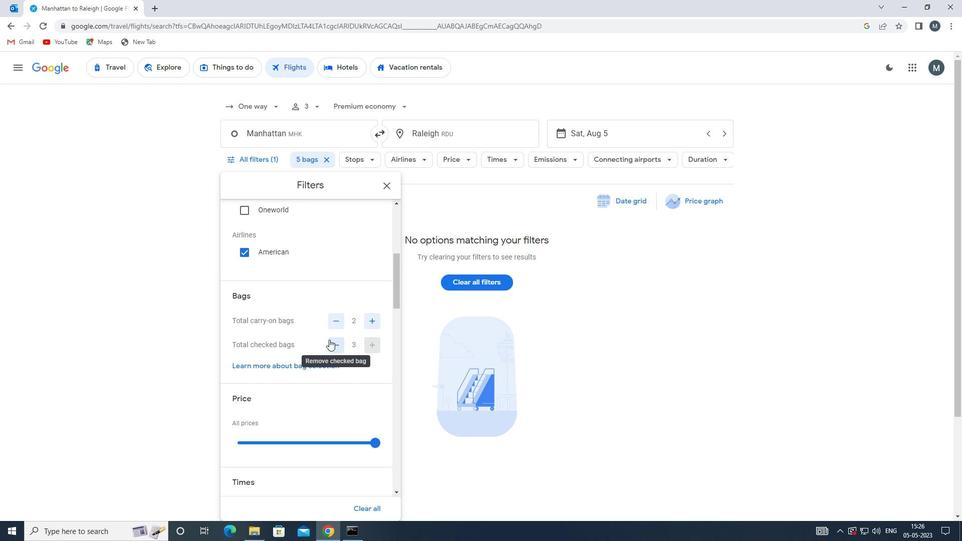 
Action: Mouse moved to (313, 389)
Screenshot: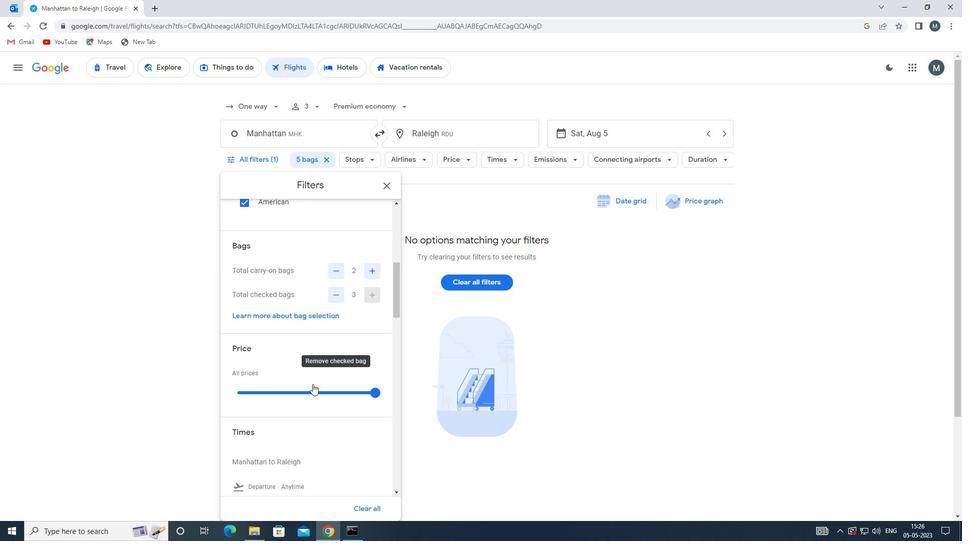 
Action: Mouse pressed left at (313, 389)
Screenshot: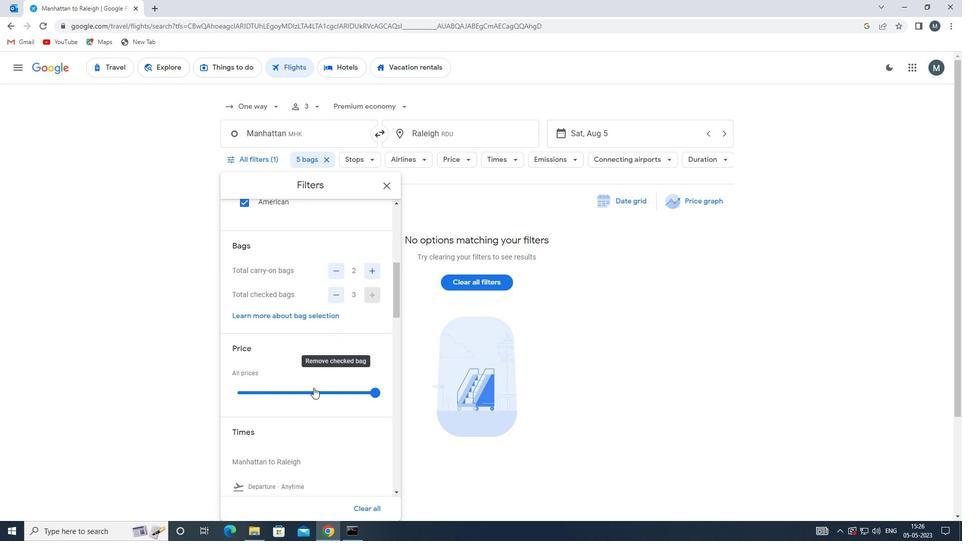 
Action: Mouse pressed left at (313, 389)
Screenshot: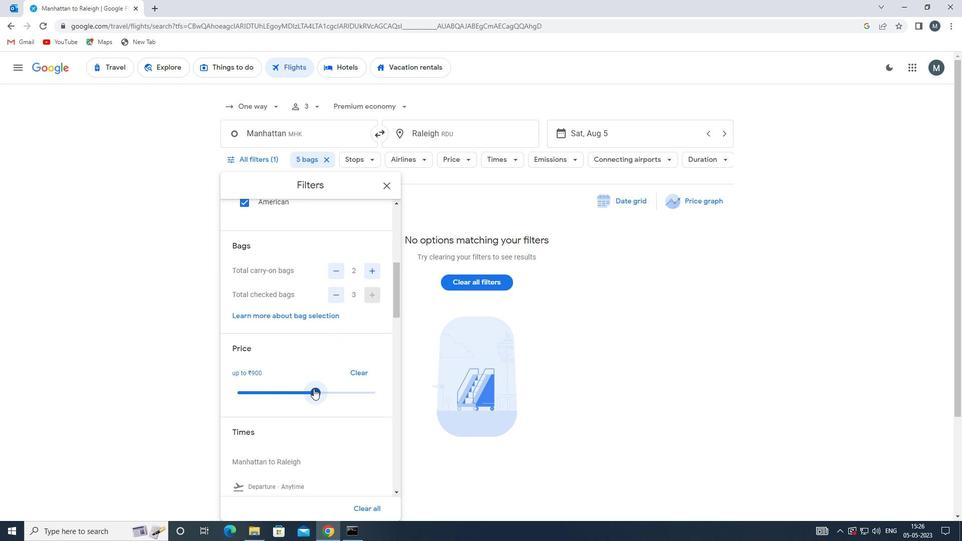 
Action: Mouse moved to (322, 357)
Screenshot: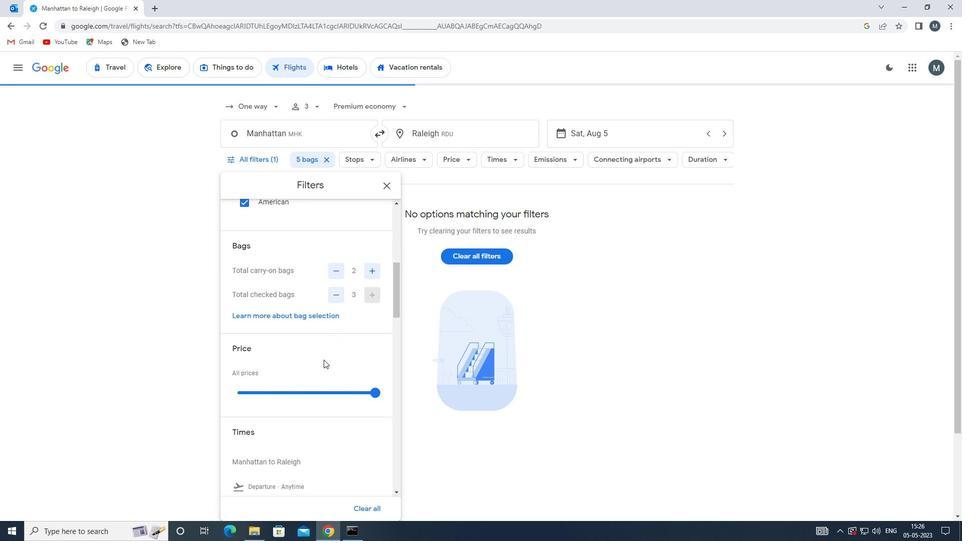 
Action: Mouse scrolled (322, 357) with delta (0, 0)
Screenshot: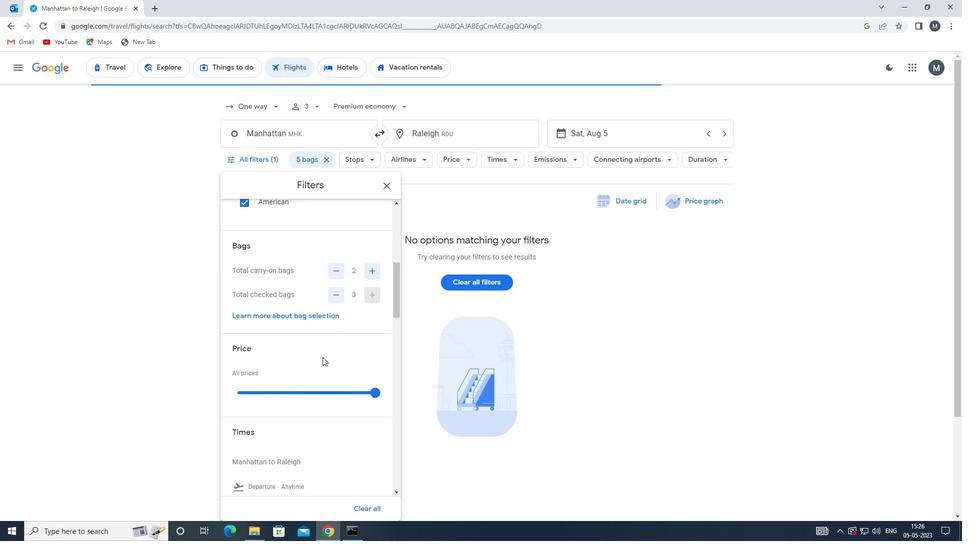 
Action: Mouse moved to (322, 357)
Screenshot: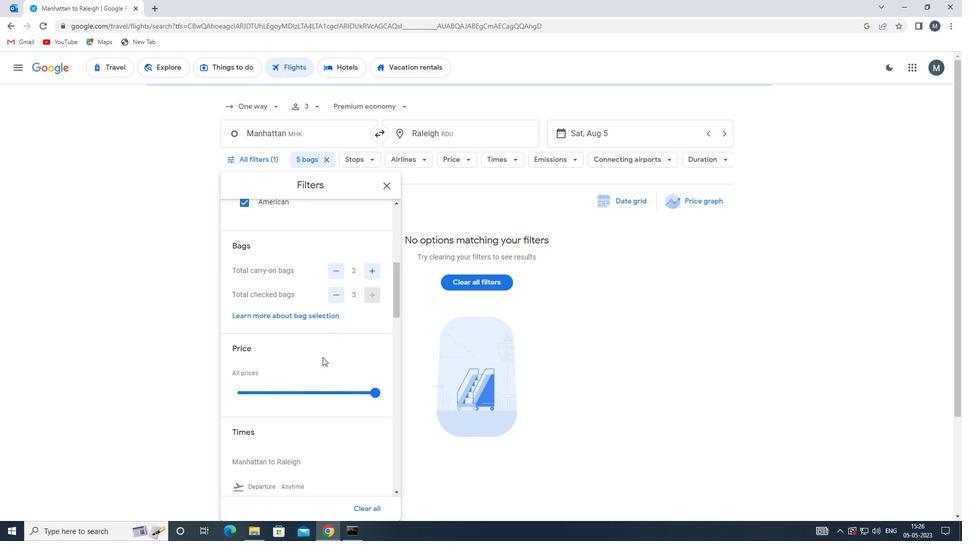 
Action: Mouse scrolled (322, 357) with delta (0, 0)
Screenshot: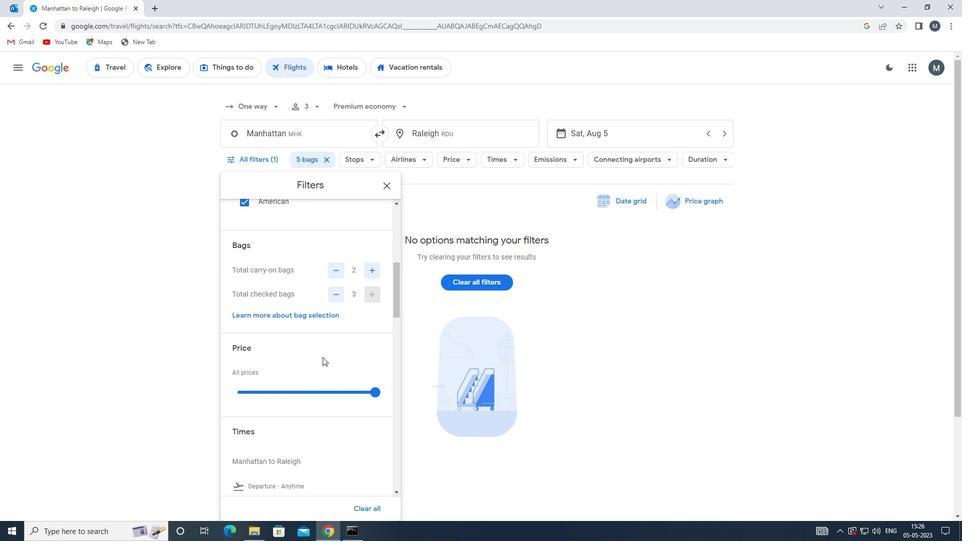 
Action: Mouse moved to (321, 357)
Screenshot: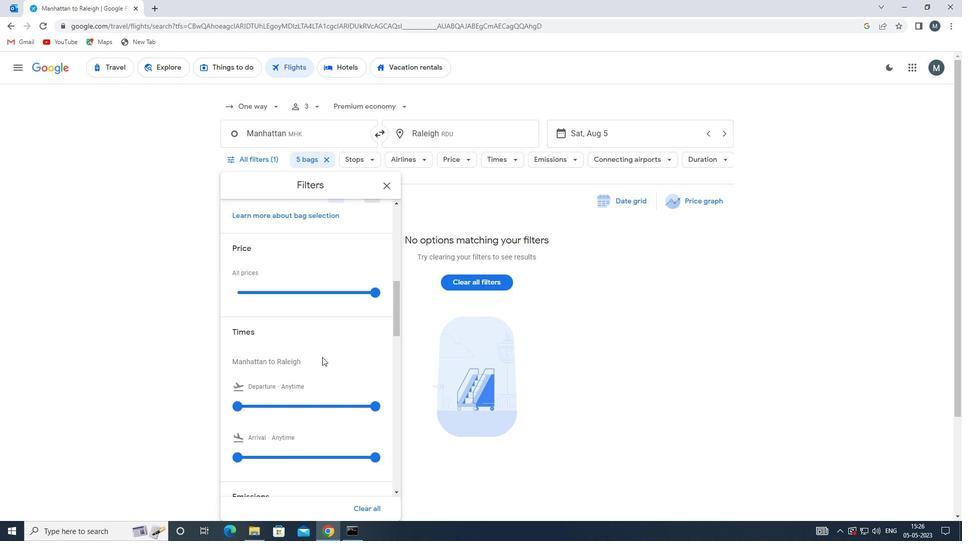 
Action: Mouse scrolled (321, 357) with delta (0, 0)
Screenshot: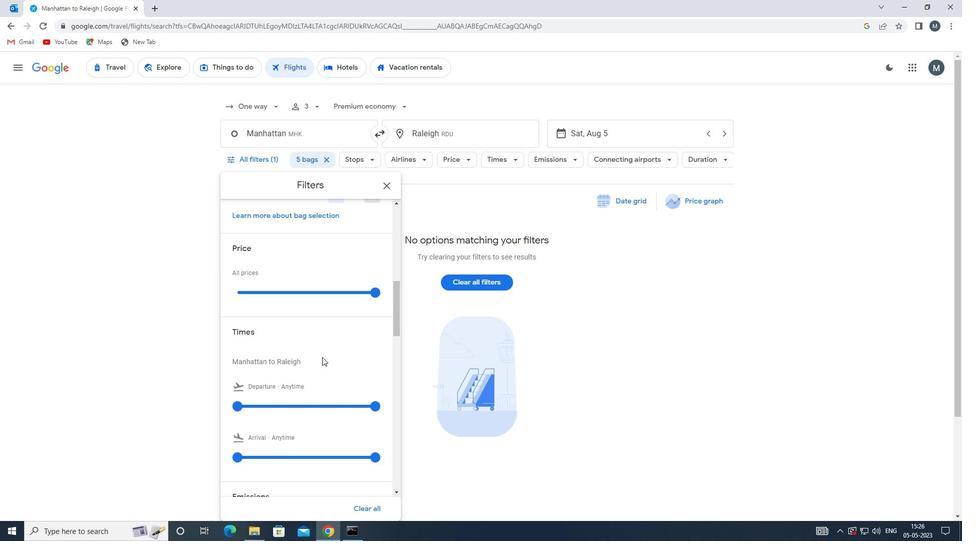 
Action: Mouse moved to (239, 355)
Screenshot: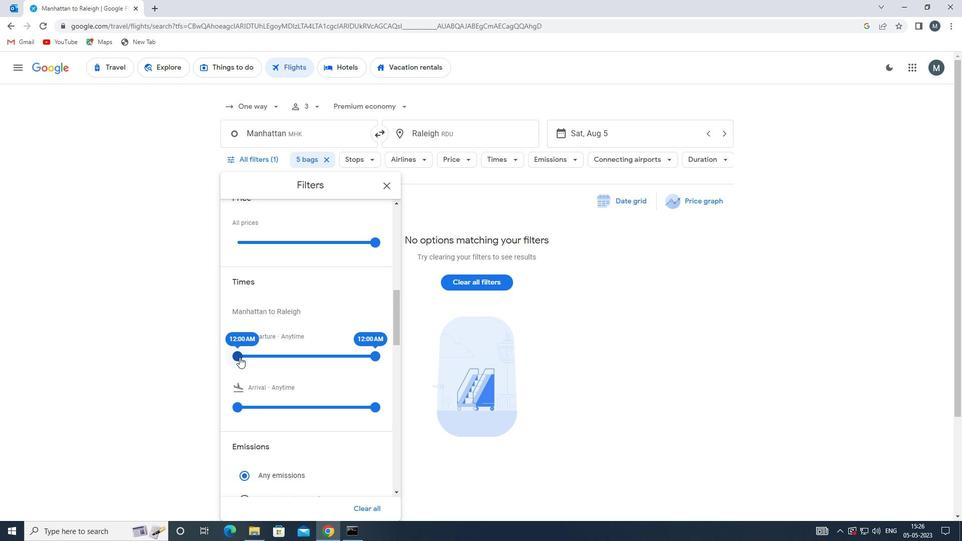 
Action: Mouse pressed left at (239, 355)
Screenshot: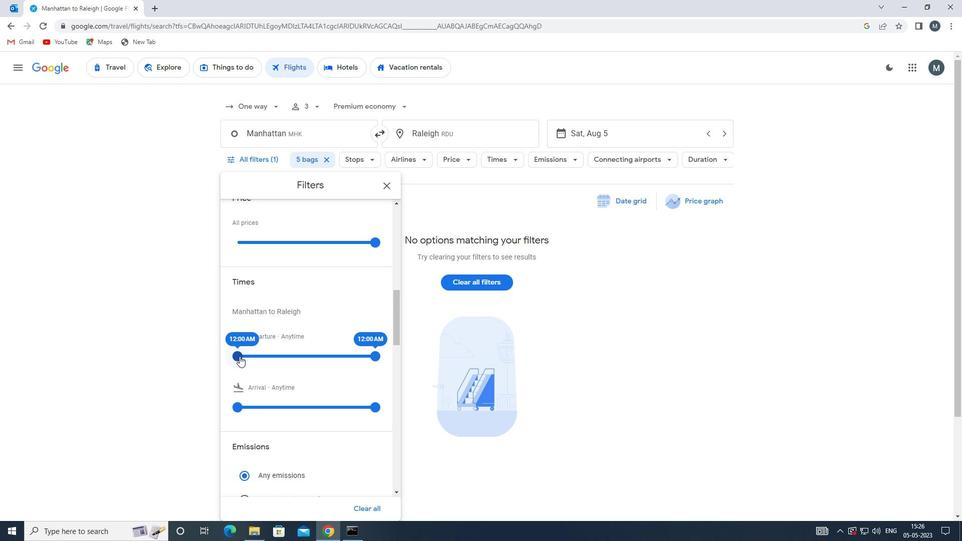 
Action: Mouse moved to (372, 356)
Screenshot: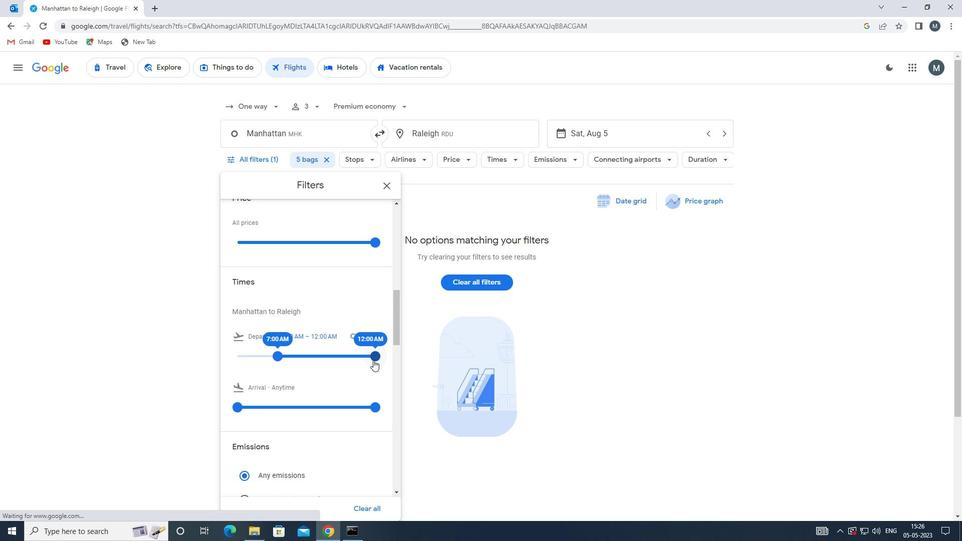 
Action: Mouse pressed left at (372, 356)
Screenshot: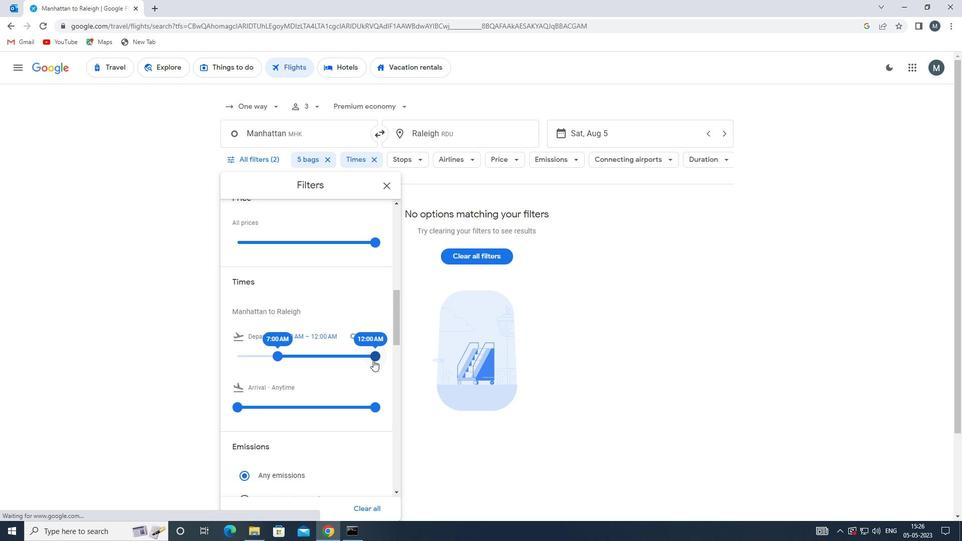 
Action: Mouse moved to (291, 351)
Screenshot: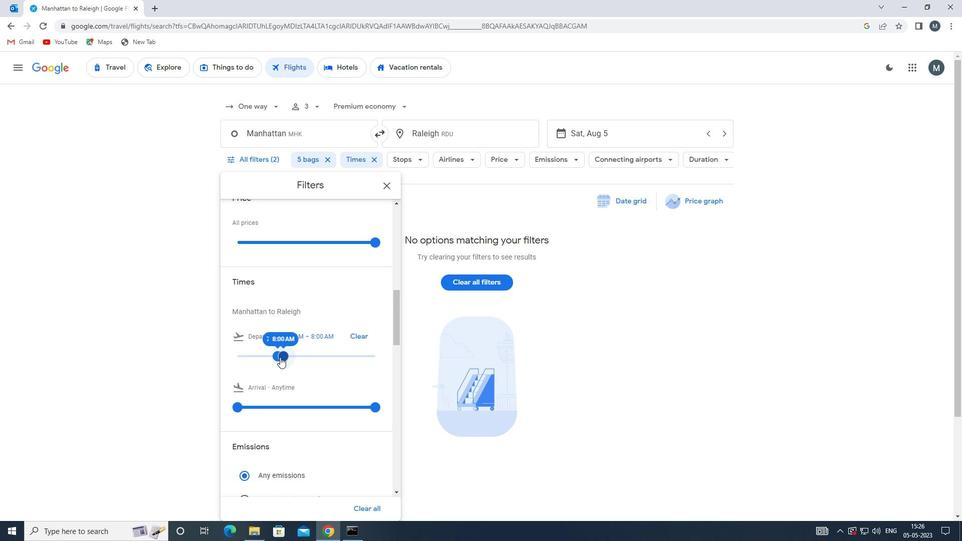 
Action: Mouse scrolled (291, 351) with delta (0, 0)
Screenshot: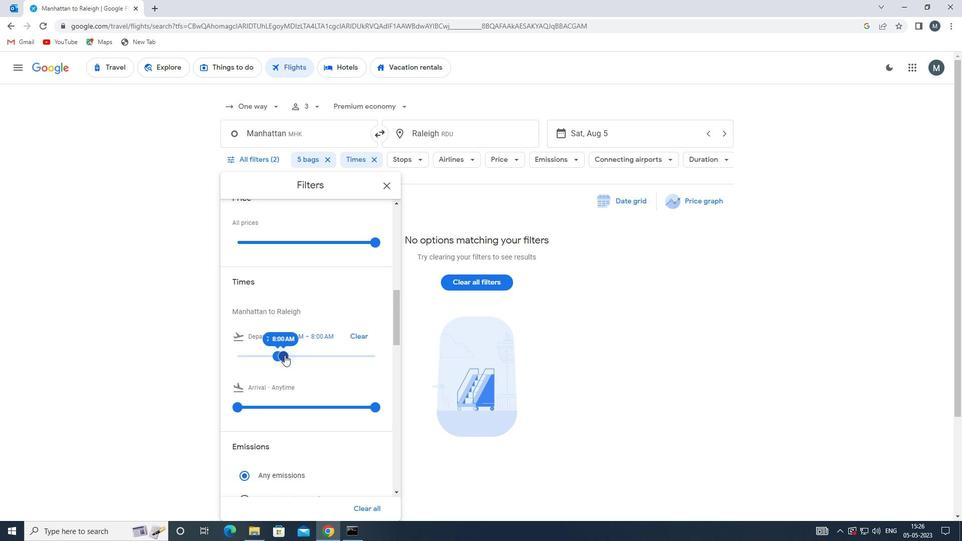 
Action: Mouse scrolled (291, 351) with delta (0, 0)
Screenshot: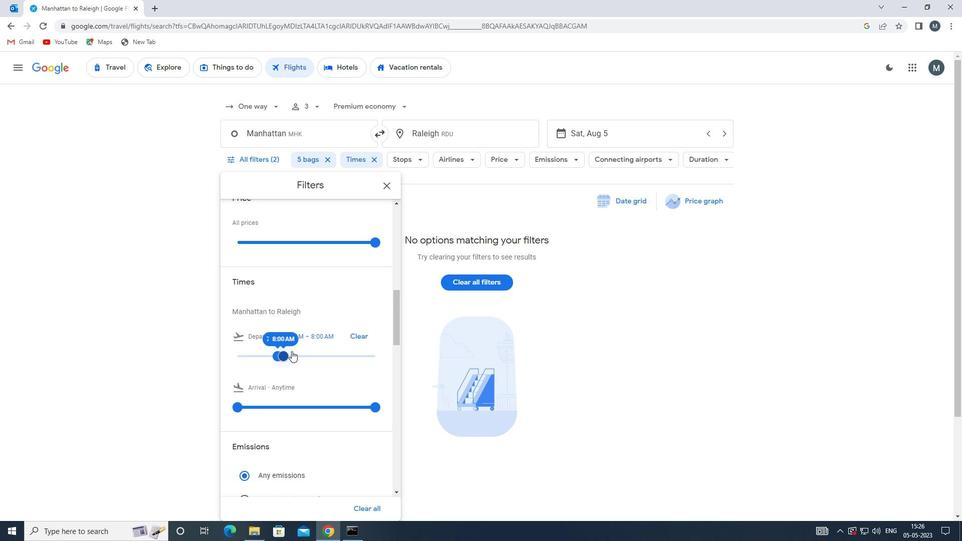 
Action: Mouse moved to (385, 184)
Screenshot: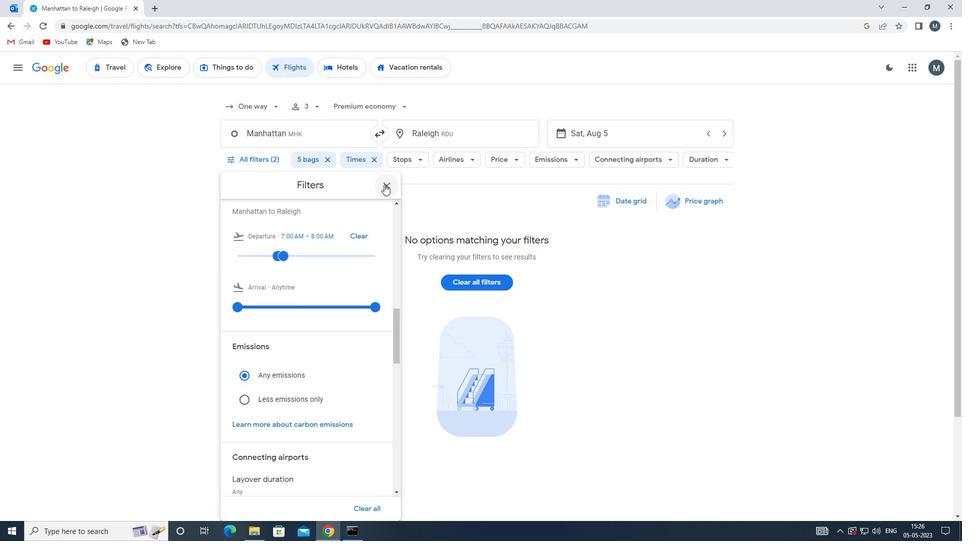
Action: Mouse pressed left at (385, 184)
Screenshot: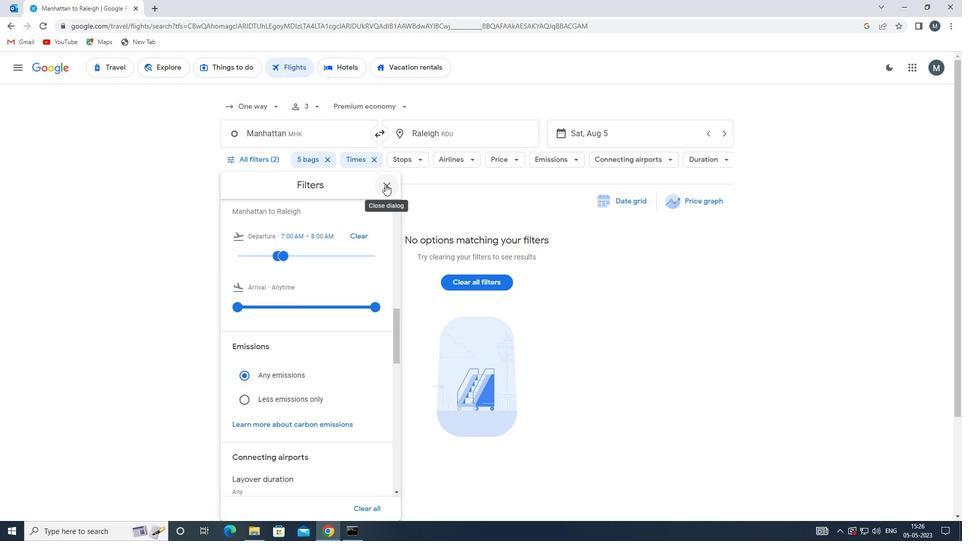 
Action: Mouse moved to (384, 184)
Screenshot: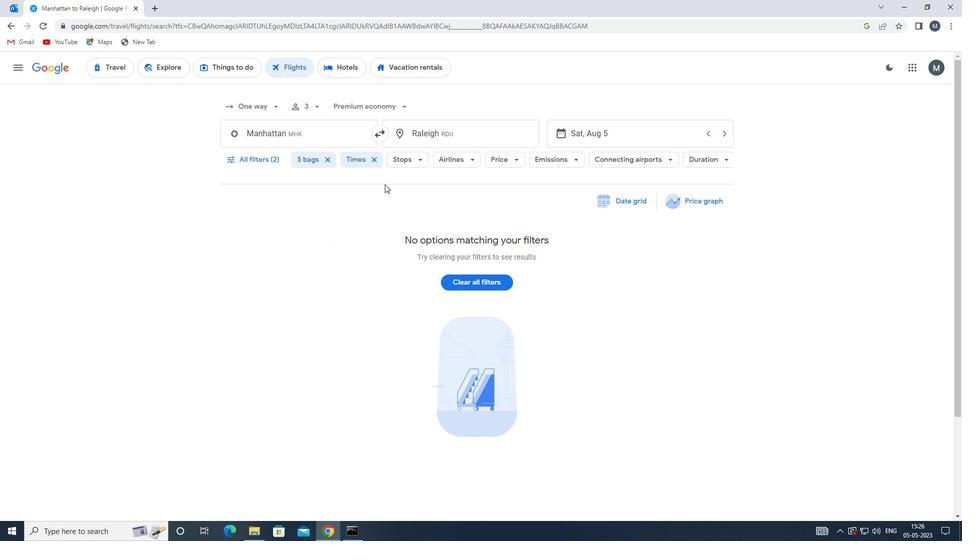 
